 Task: Search one way flight ticket for 5 adults, 2 children, 1 infant in seat and 2 infants on lap in economy from Cedar Rapids: Eastern Iowa Airport to Laramie: Laramie Regional Airport on 5-3-2023. Choice of flights is Westjet. Number of bags: 6 checked bags. Price is upto 77000. Outbound departure time preference is 22:45.
Action: Mouse moved to (289, 248)
Screenshot: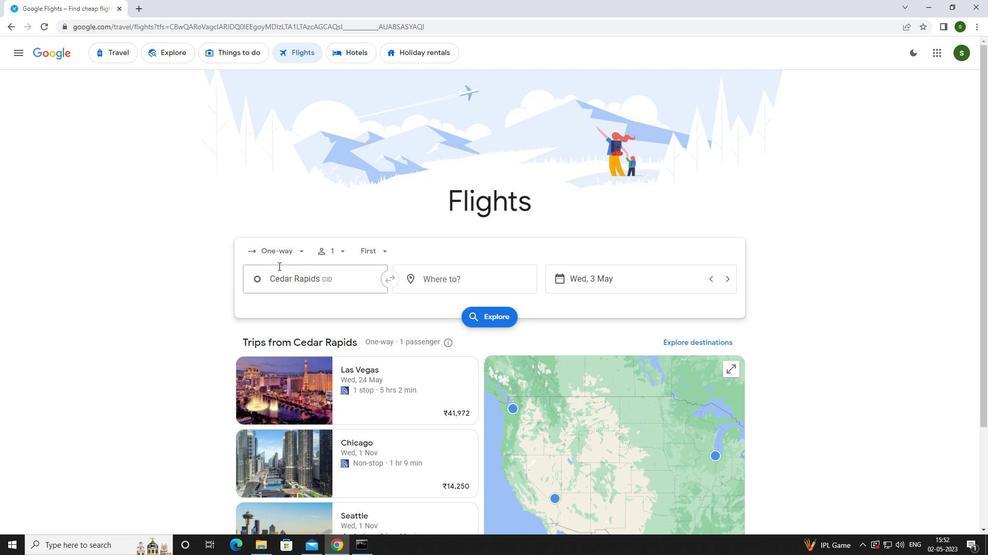 
Action: Mouse pressed left at (289, 248)
Screenshot: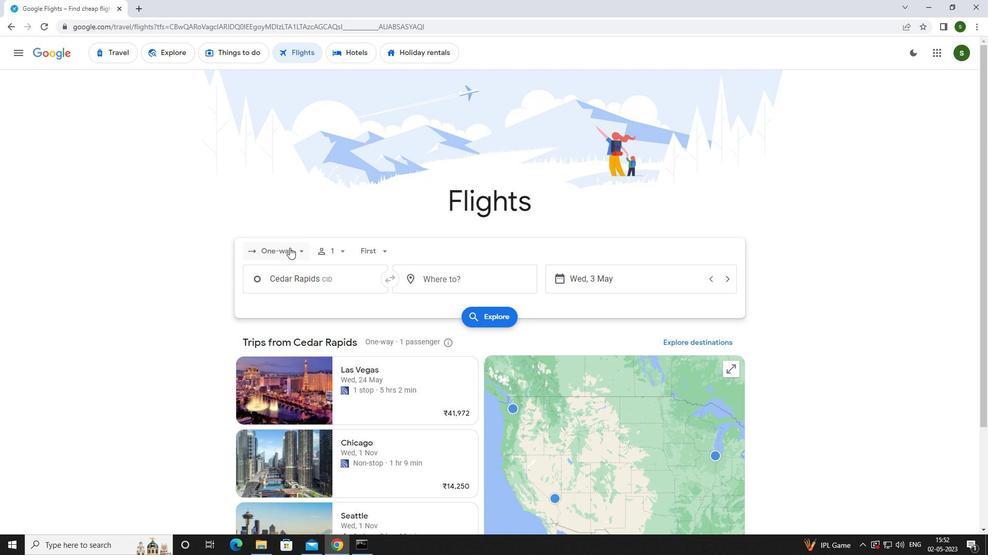 
Action: Mouse moved to (302, 302)
Screenshot: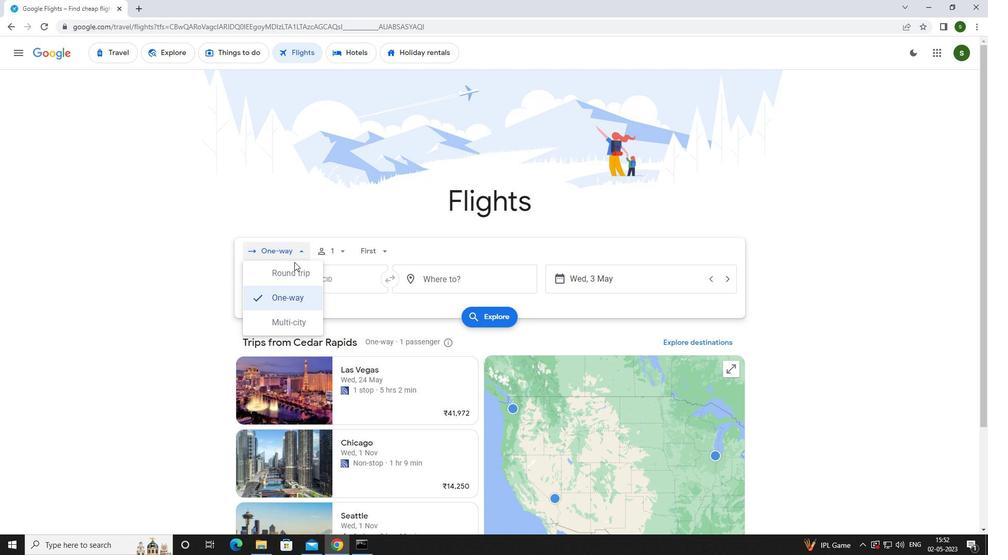 
Action: Mouse pressed left at (302, 302)
Screenshot: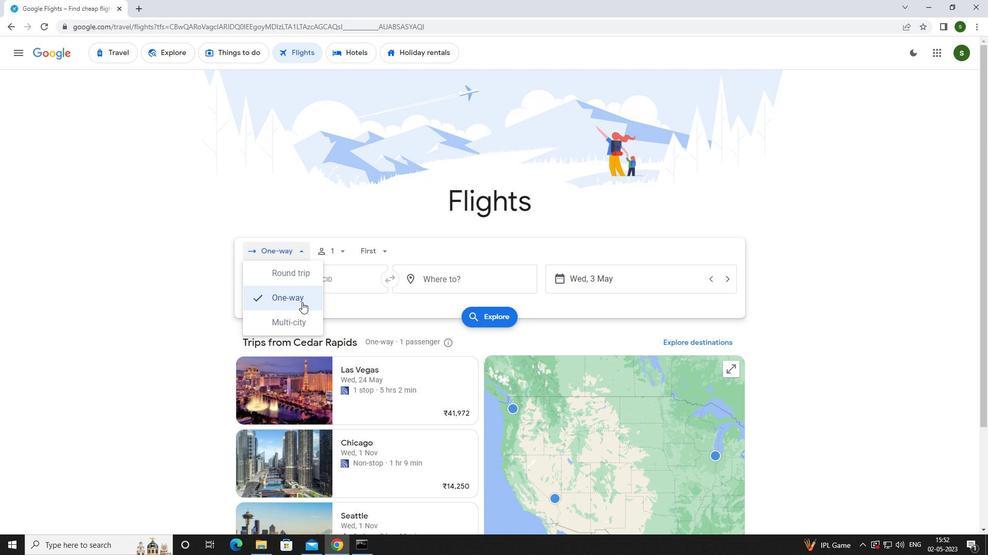 
Action: Mouse moved to (343, 251)
Screenshot: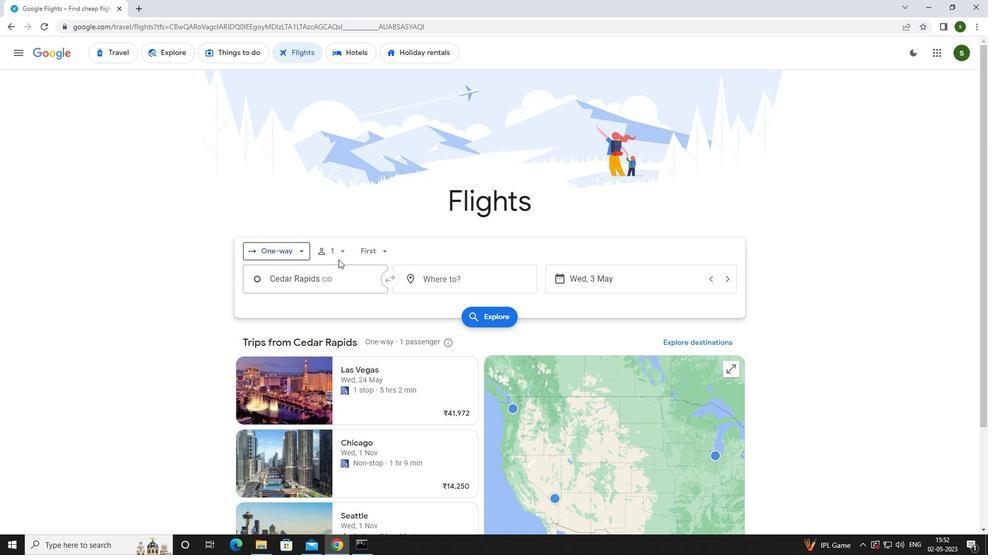
Action: Mouse pressed left at (343, 251)
Screenshot: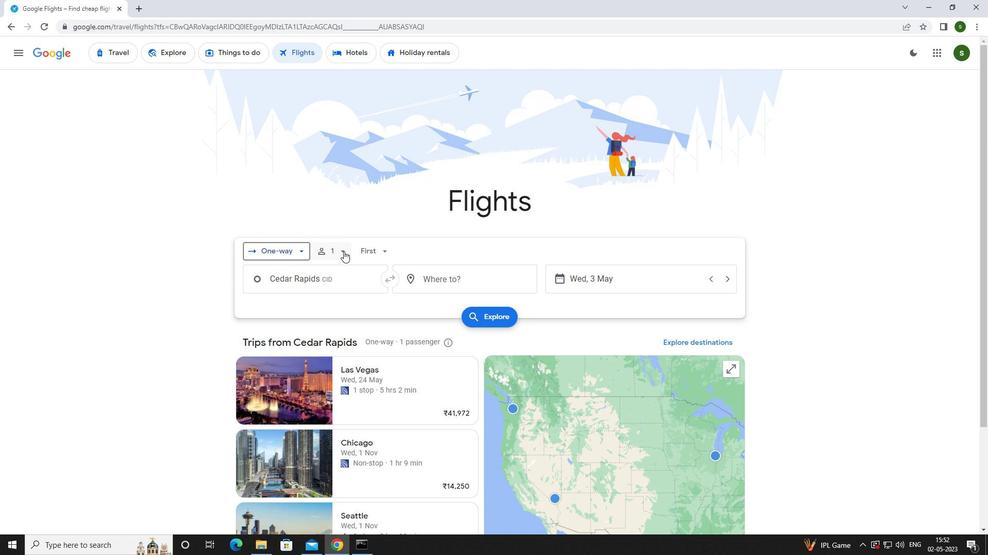 
Action: Mouse moved to (418, 273)
Screenshot: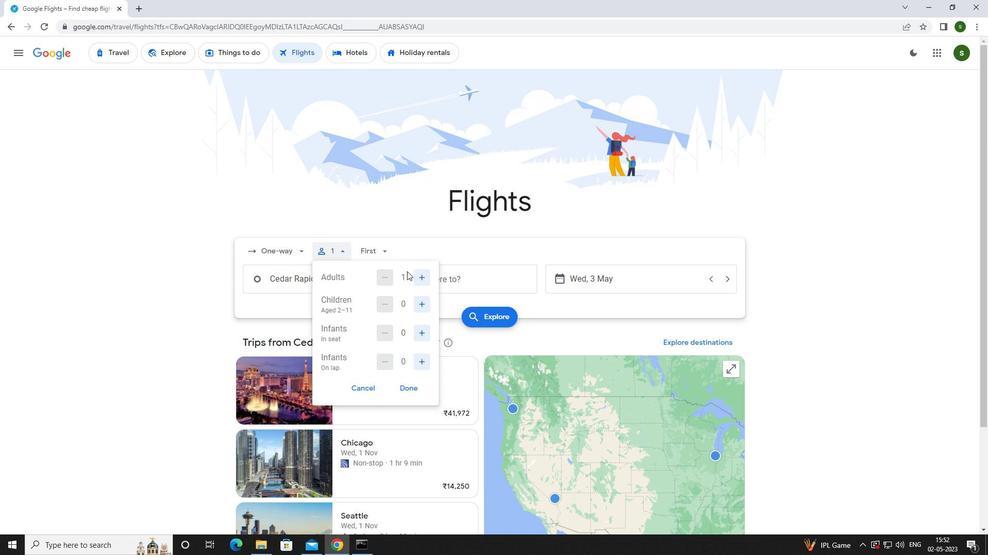 
Action: Mouse pressed left at (418, 273)
Screenshot: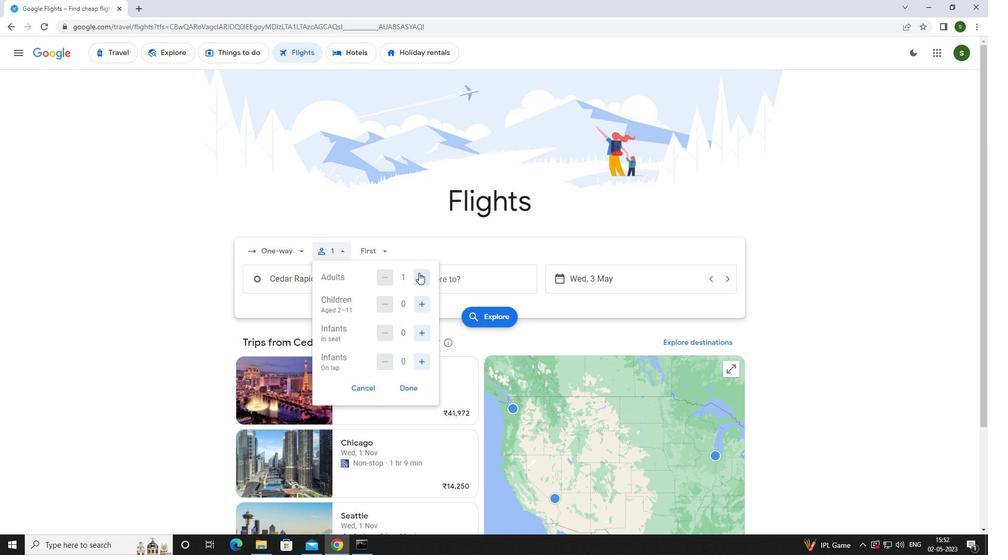 
Action: Mouse pressed left at (418, 273)
Screenshot: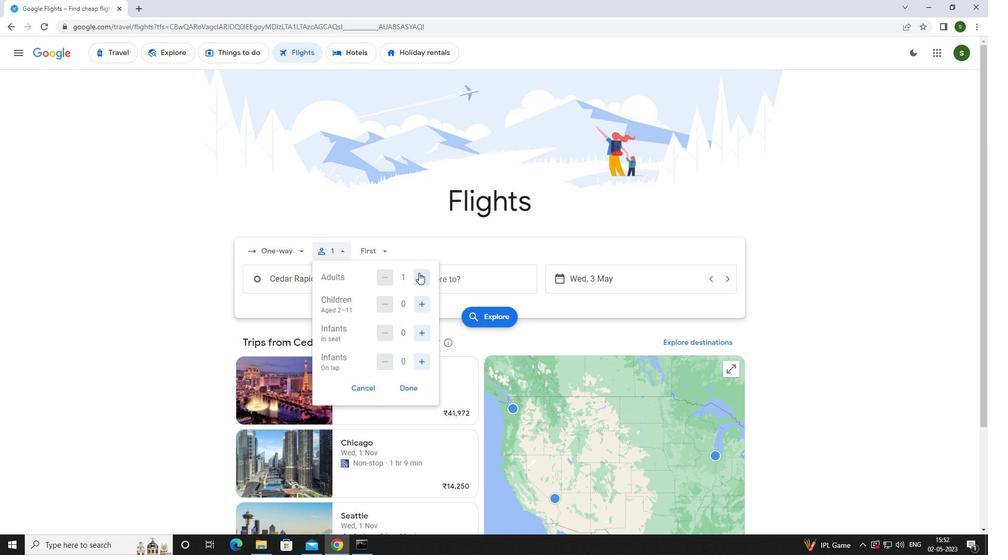 
Action: Mouse pressed left at (418, 273)
Screenshot: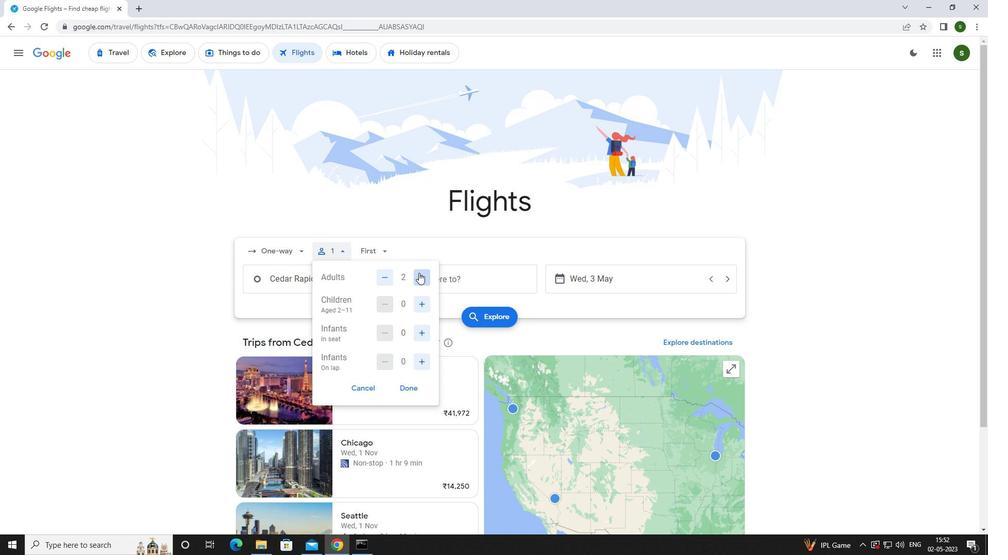
Action: Mouse pressed left at (418, 273)
Screenshot: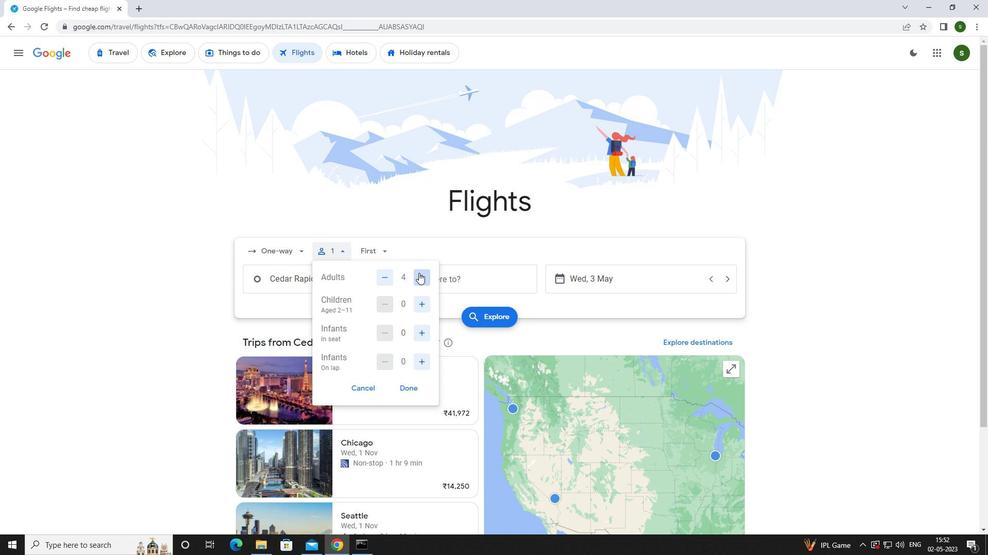 
Action: Mouse moved to (426, 303)
Screenshot: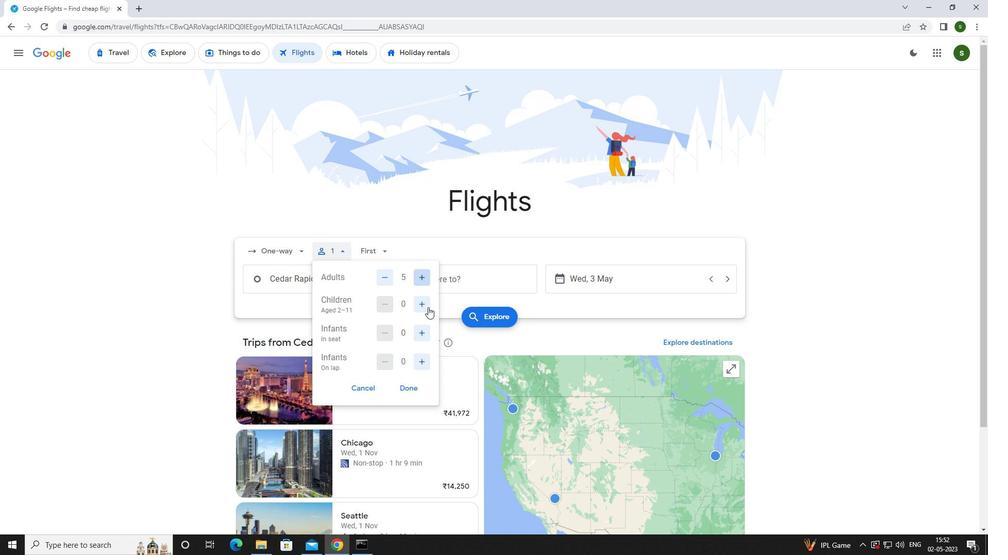 
Action: Mouse pressed left at (426, 303)
Screenshot: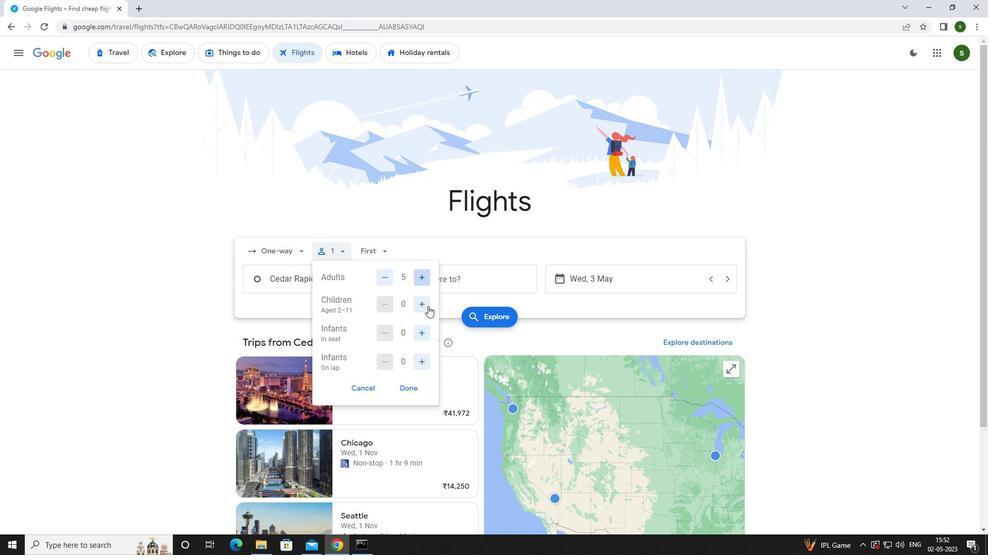 
Action: Mouse pressed left at (426, 303)
Screenshot: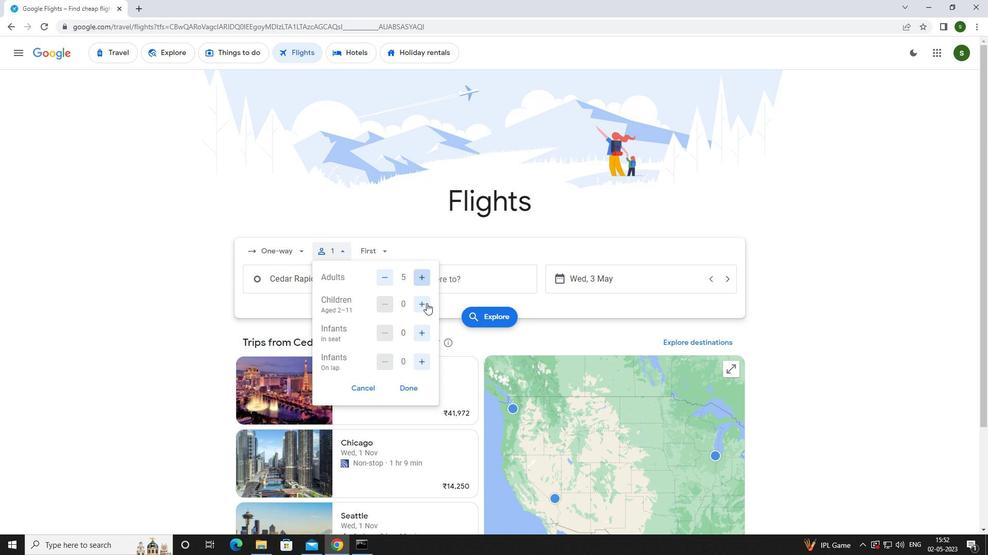 
Action: Mouse moved to (418, 332)
Screenshot: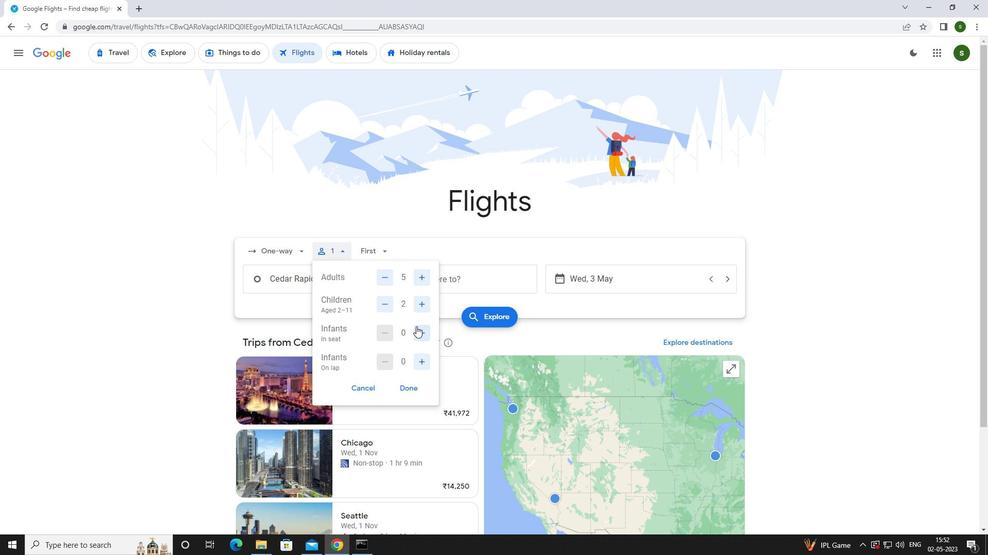 
Action: Mouse pressed left at (418, 332)
Screenshot: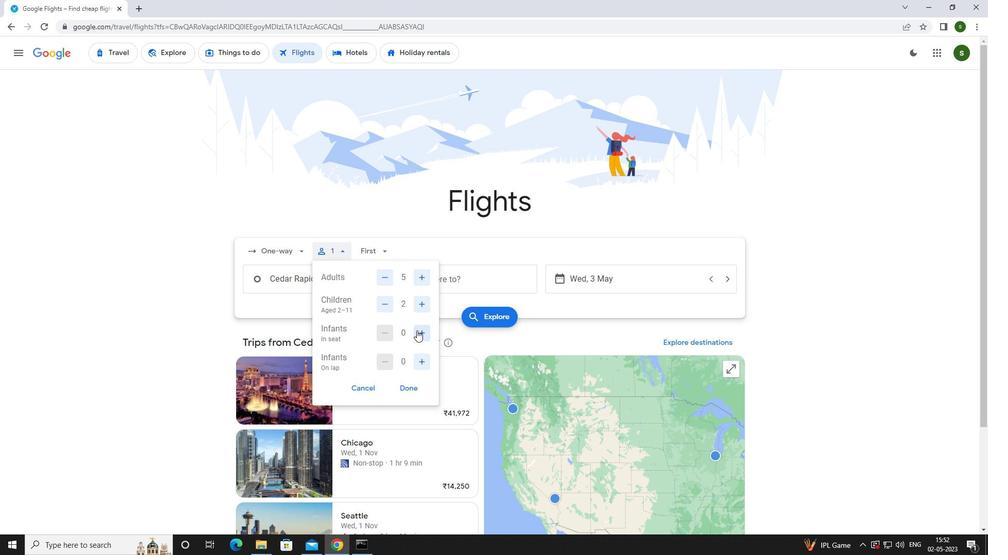 
Action: Mouse moved to (420, 358)
Screenshot: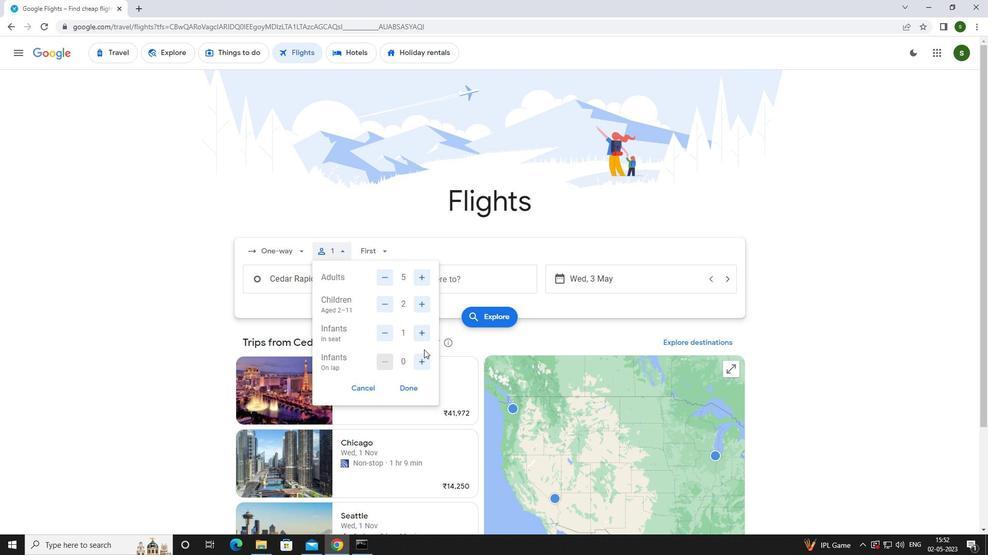 
Action: Mouse pressed left at (420, 358)
Screenshot: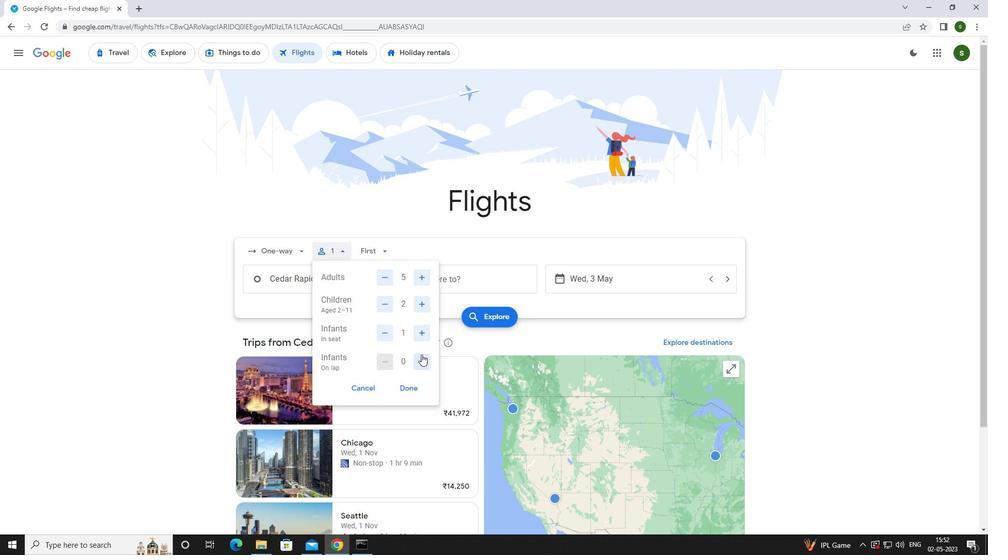 
Action: Mouse pressed left at (420, 358)
Screenshot: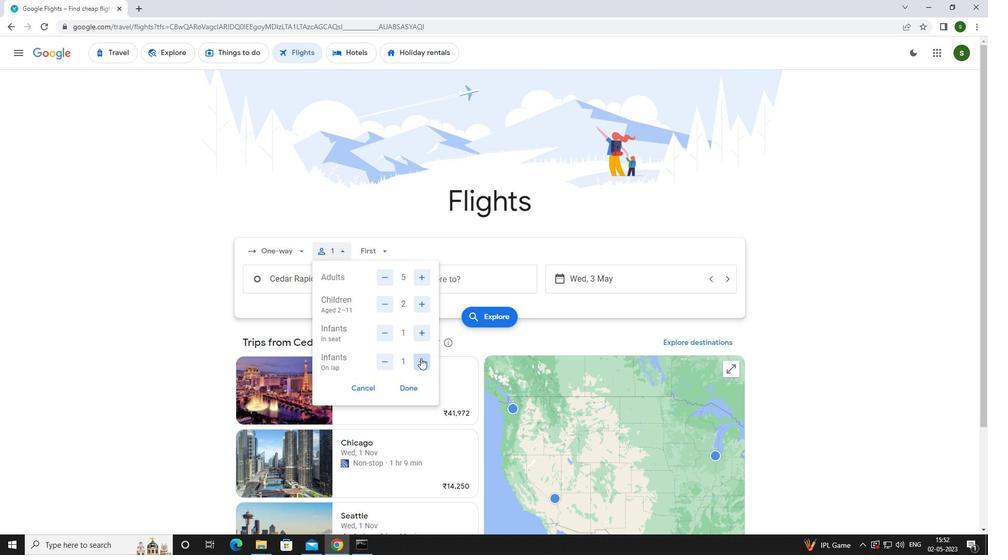 
Action: Mouse moved to (380, 362)
Screenshot: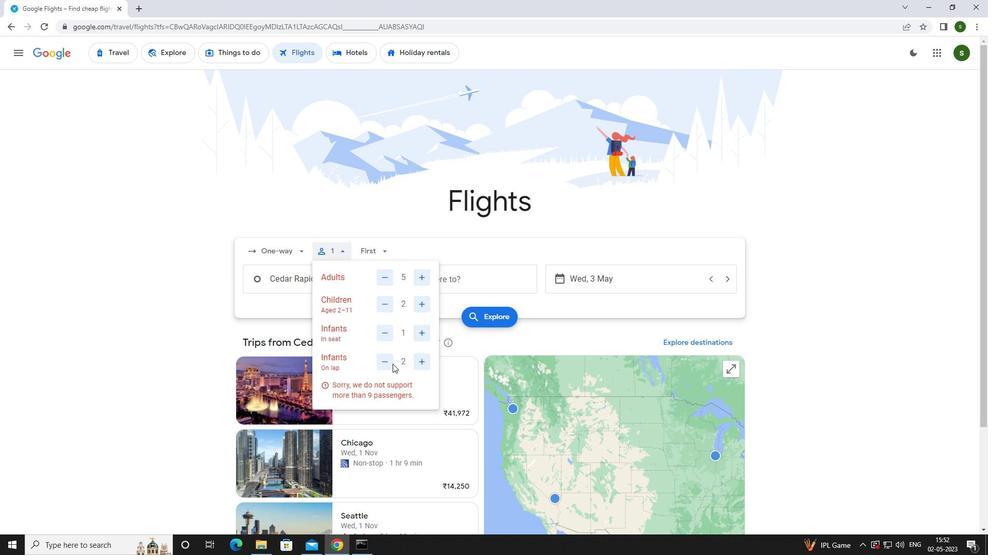 
Action: Mouse pressed left at (380, 362)
Screenshot: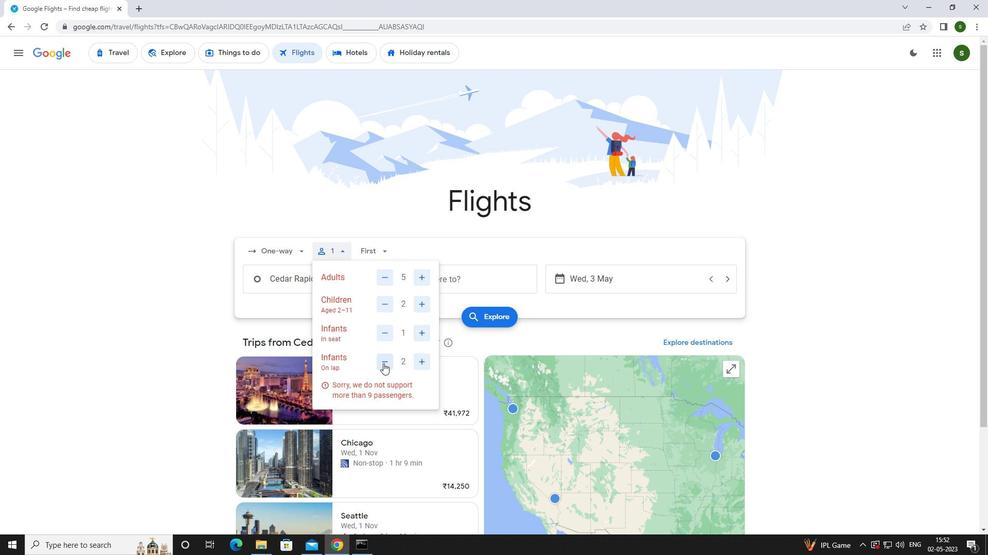 
Action: Mouse moved to (377, 246)
Screenshot: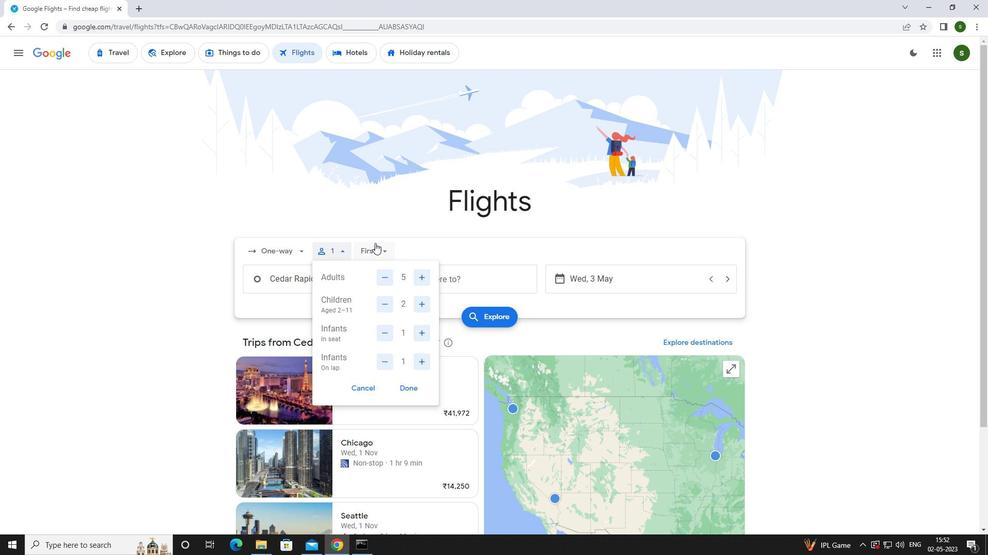 
Action: Mouse pressed left at (377, 246)
Screenshot: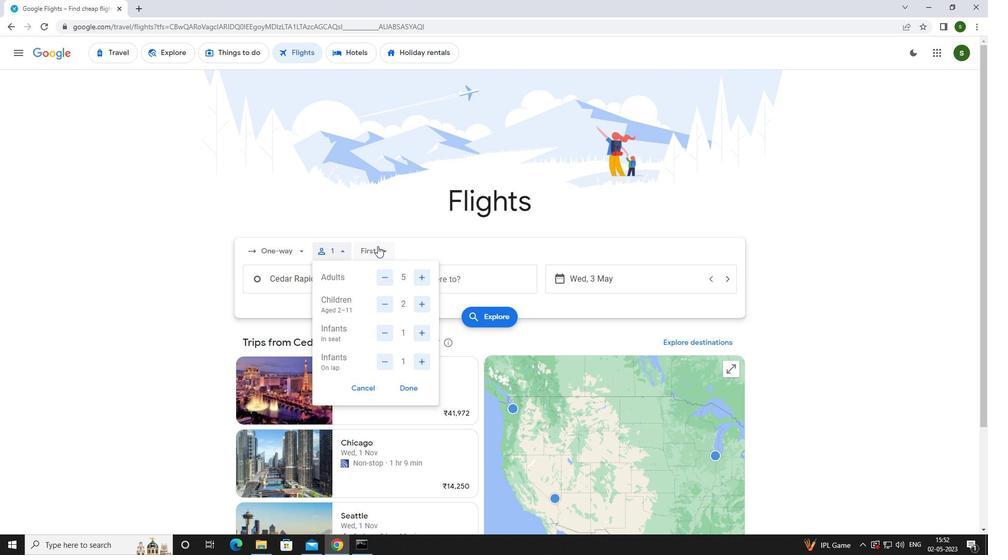 
Action: Mouse moved to (388, 271)
Screenshot: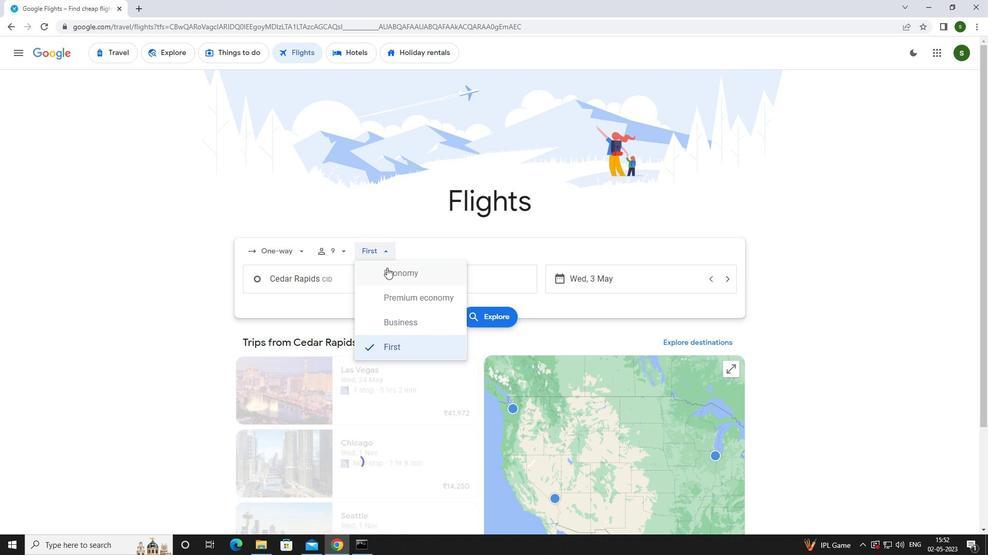 
Action: Mouse pressed left at (388, 271)
Screenshot: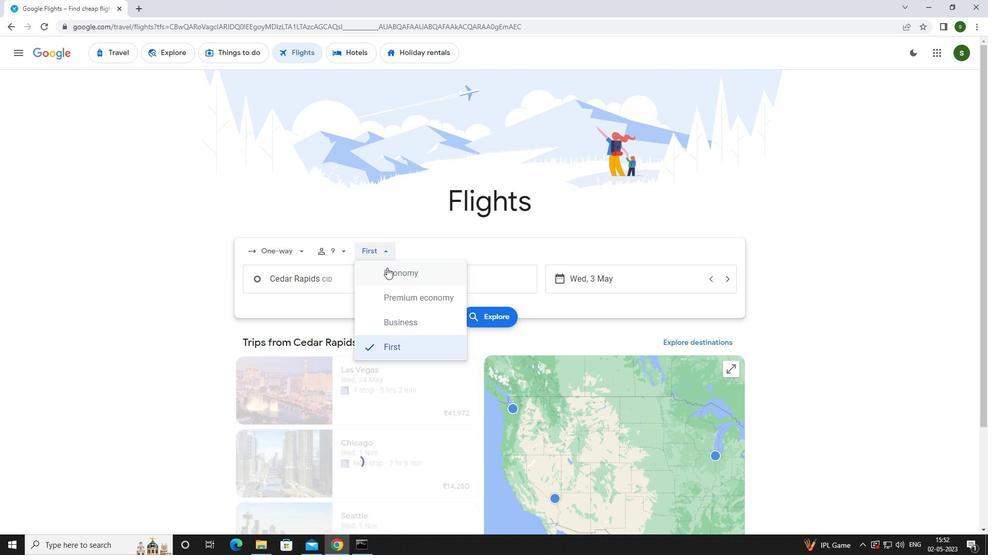 
Action: Mouse moved to (344, 281)
Screenshot: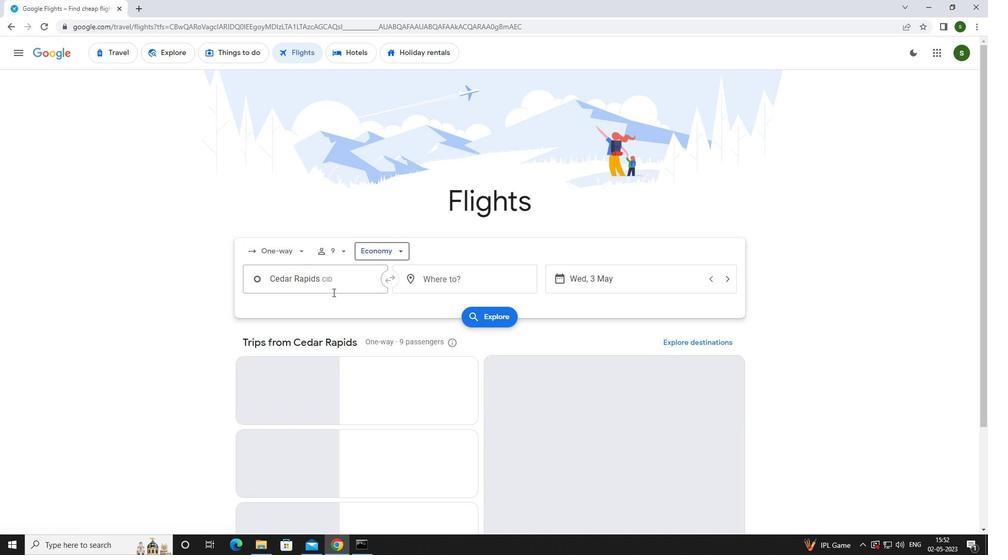 
Action: Mouse pressed left at (344, 281)
Screenshot: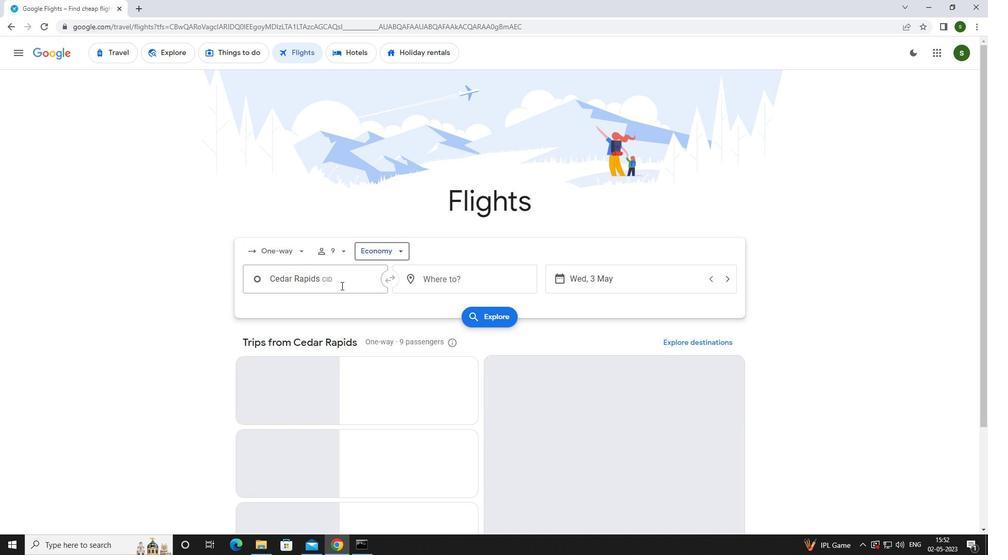 
Action: Mouse moved to (342, 279)
Screenshot: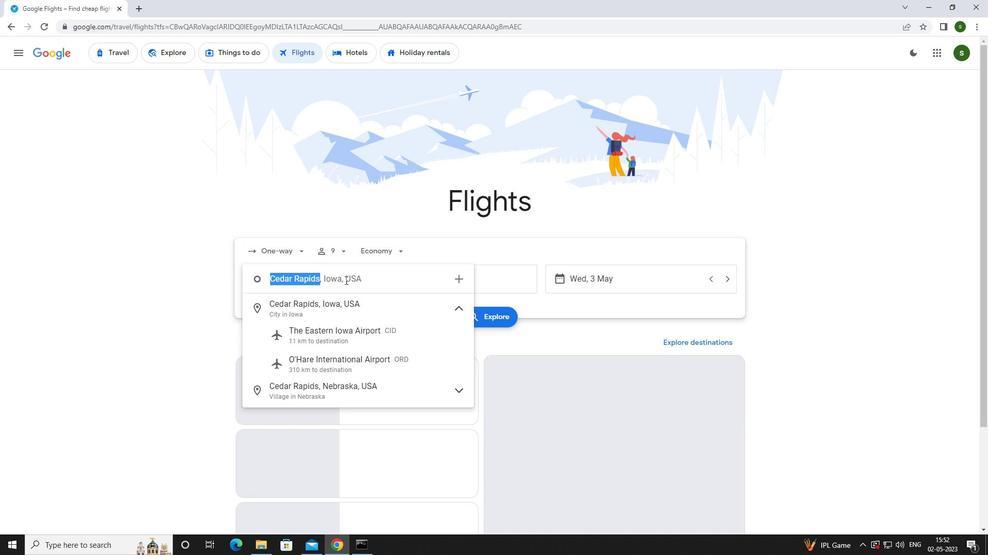 
Action: Key pressed <Key.caps_lock>c<Key.caps_lock>edar
Screenshot: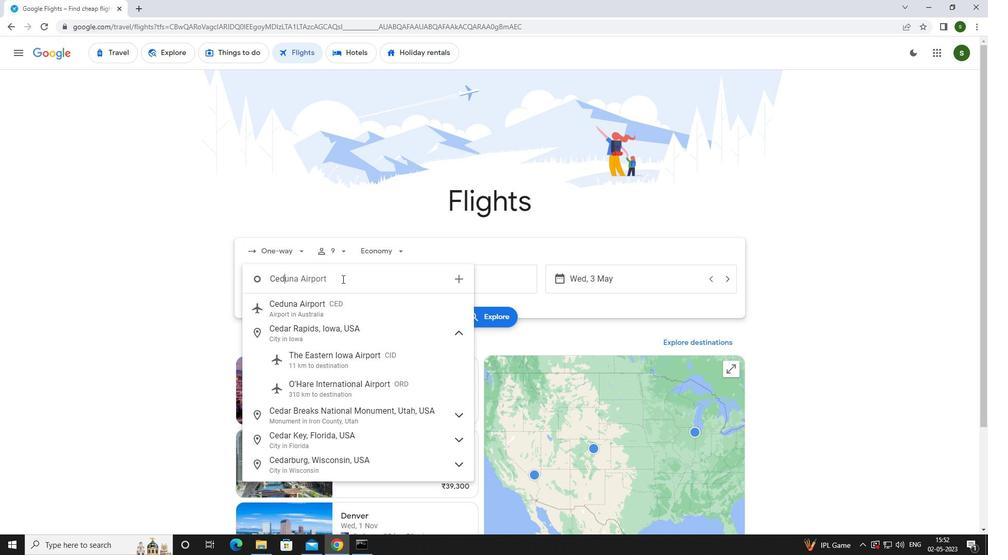 
Action: Mouse moved to (357, 327)
Screenshot: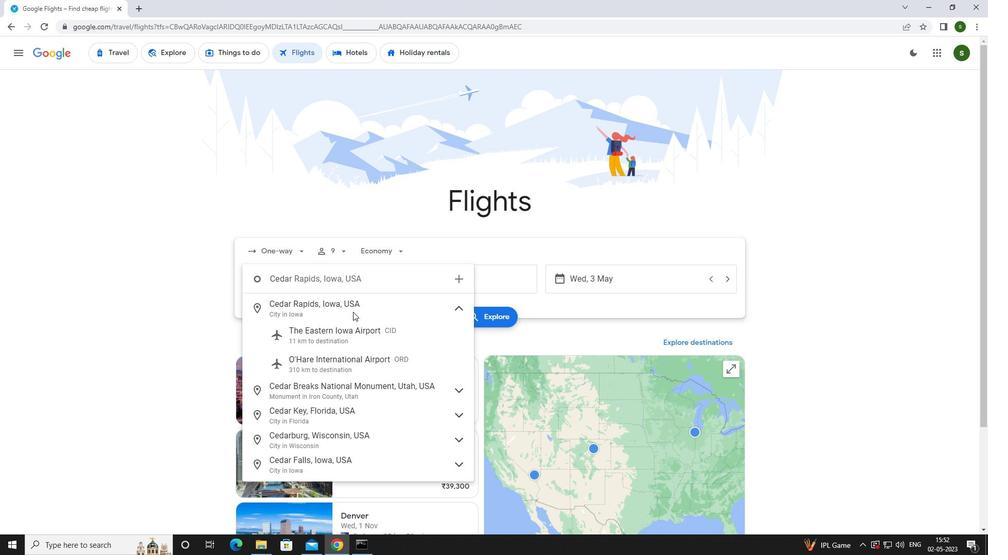 
Action: Mouse pressed left at (357, 327)
Screenshot: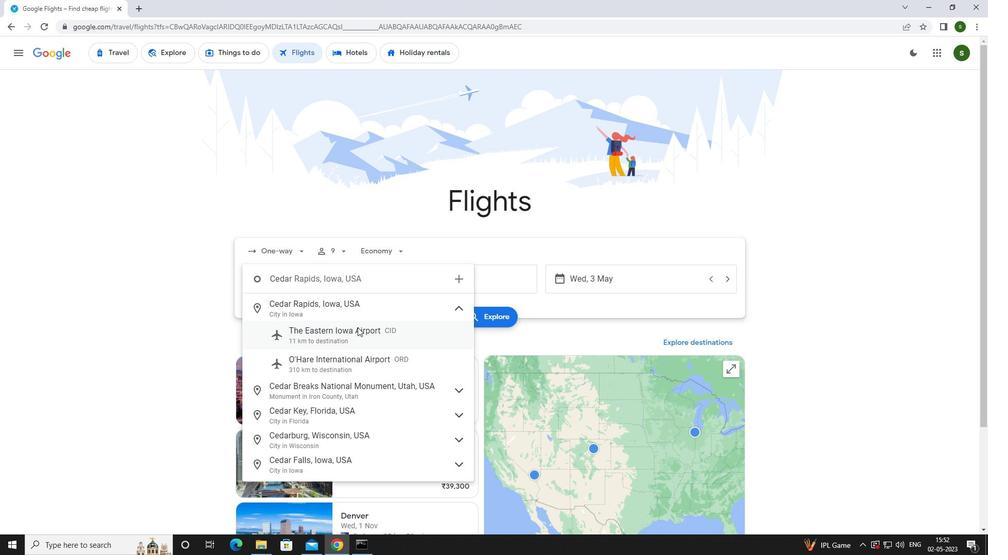 
Action: Mouse moved to (449, 277)
Screenshot: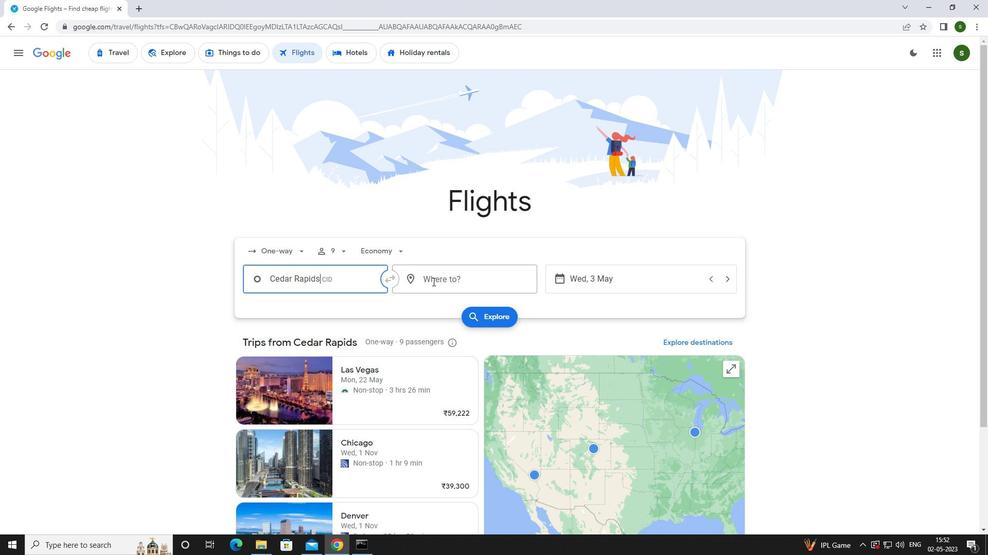 
Action: Mouse pressed left at (449, 277)
Screenshot: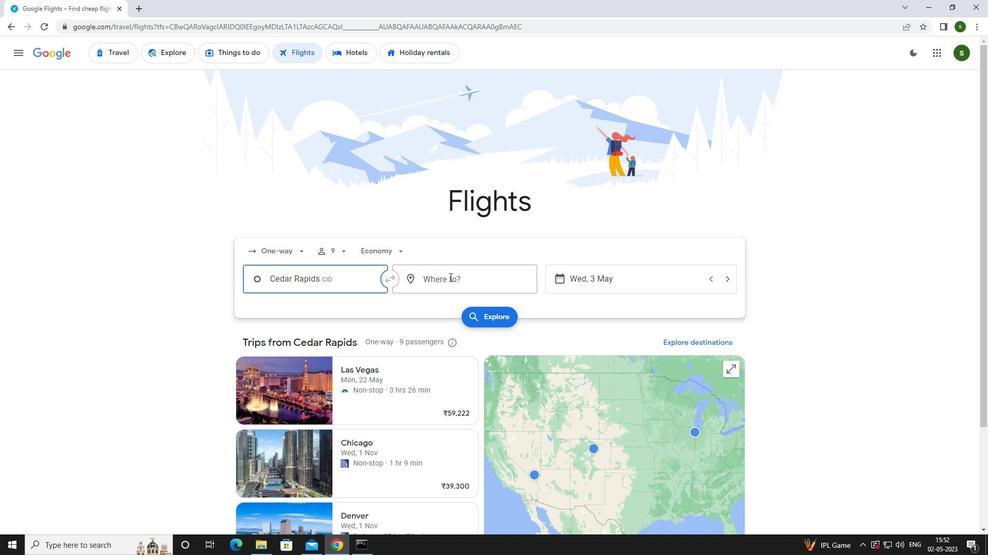 
Action: Mouse moved to (384, 295)
Screenshot: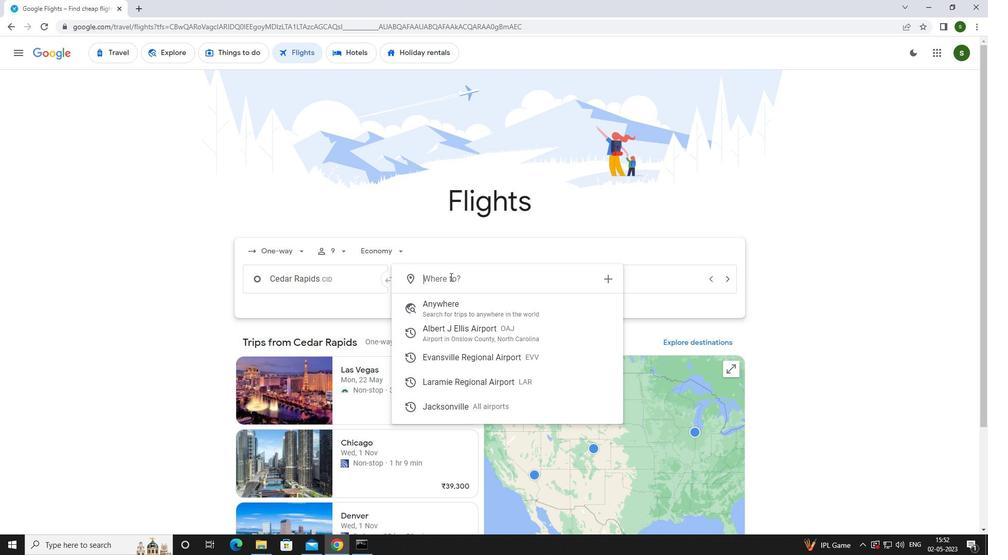 
Action: Key pressed <Key.caps_lock>k<Key.backspace>l<Key.caps_lock>aram
Screenshot: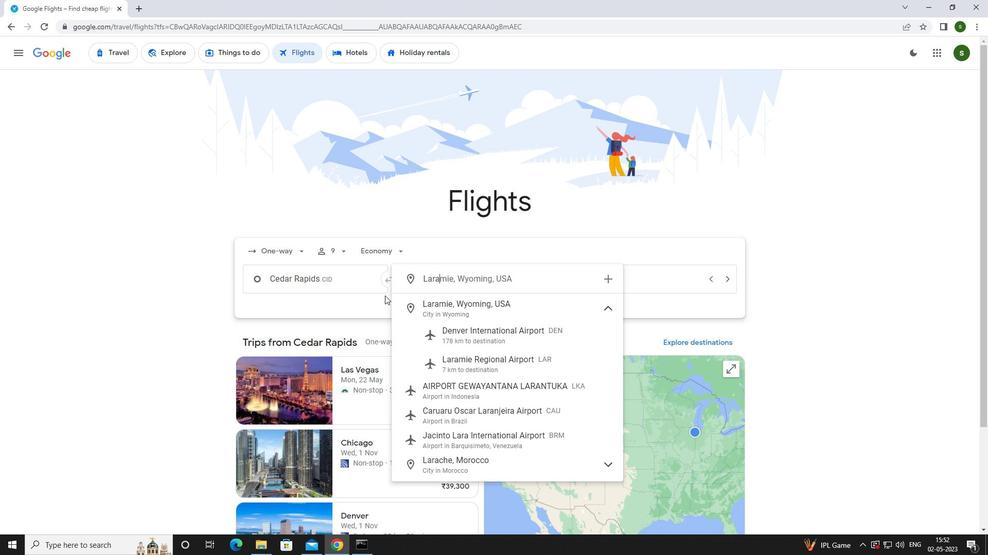 
Action: Mouse moved to (445, 354)
Screenshot: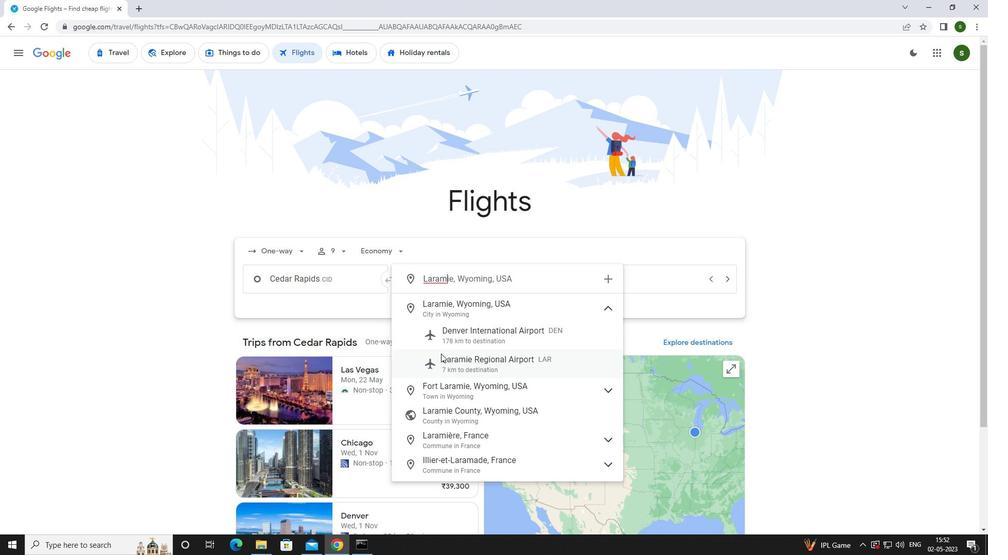 
Action: Mouse pressed left at (445, 354)
Screenshot: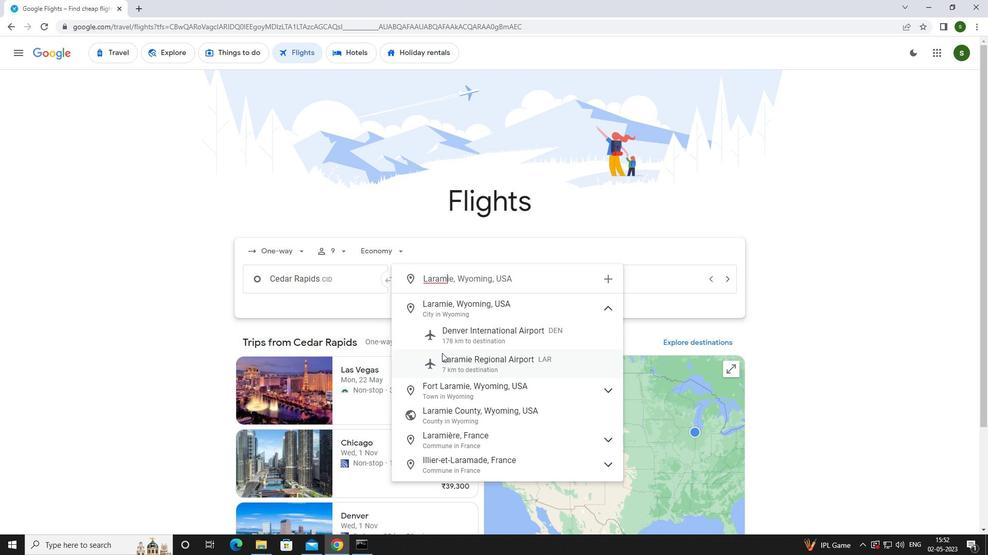 
Action: Mouse moved to (630, 278)
Screenshot: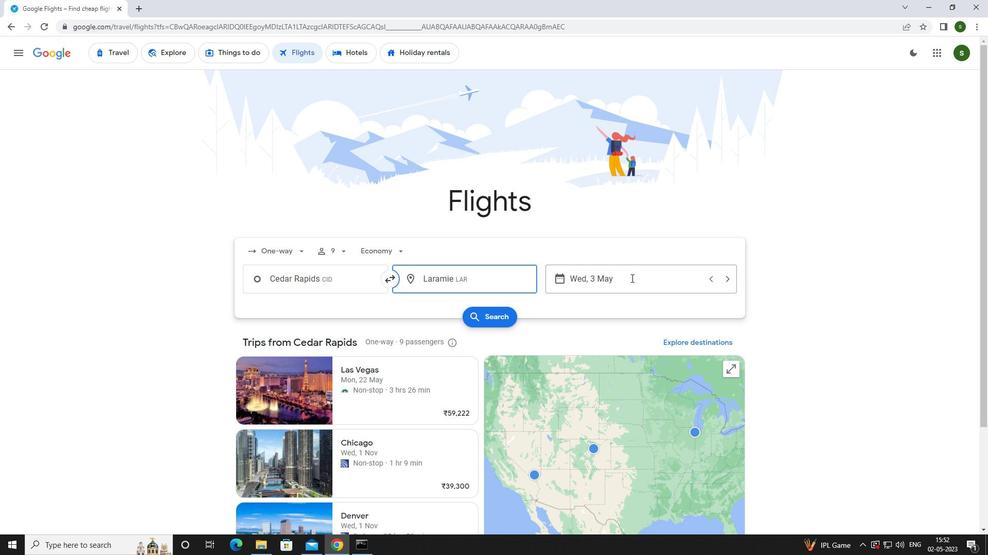 
Action: Mouse pressed left at (630, 278)
Screenshot: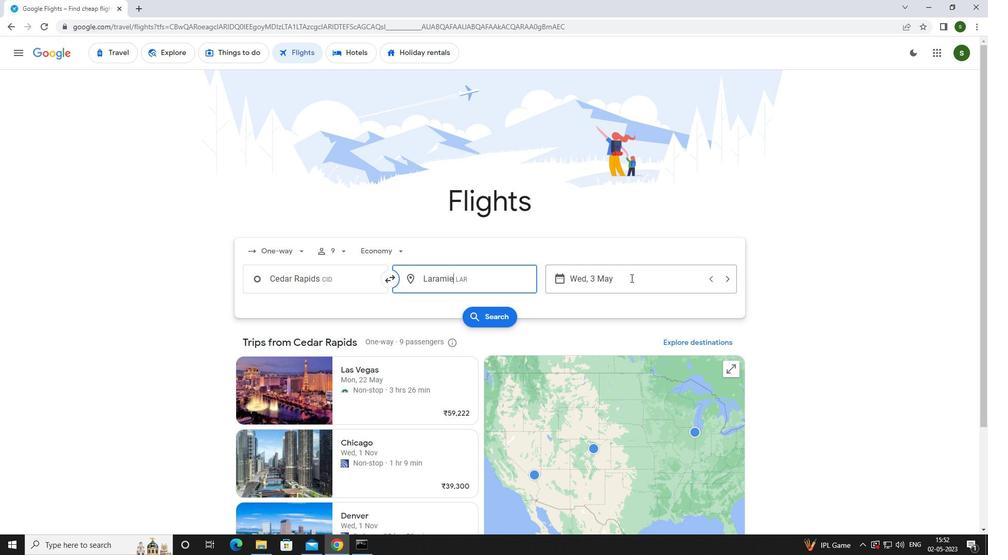 
Action: Mouse moved to (449, 348)
Screenshot: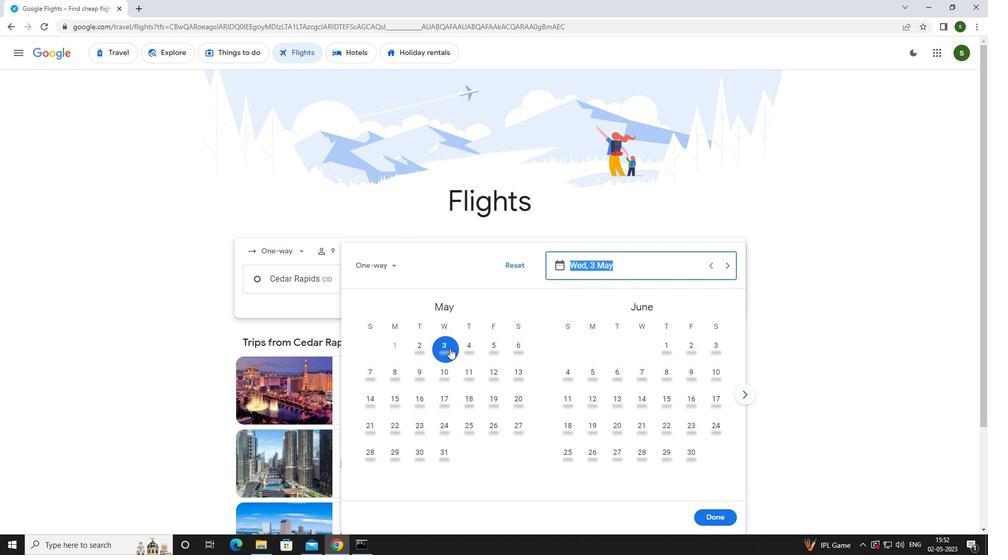 
Action: Mouse pressed left at (449, 348)
Screenshot: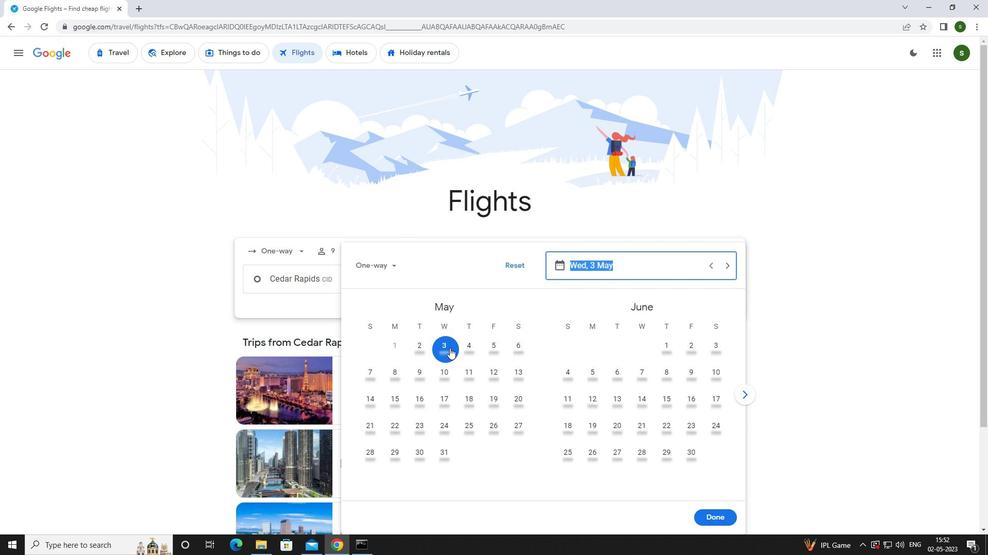 
Action: Mouse moved to (723, 517)
Screenshot: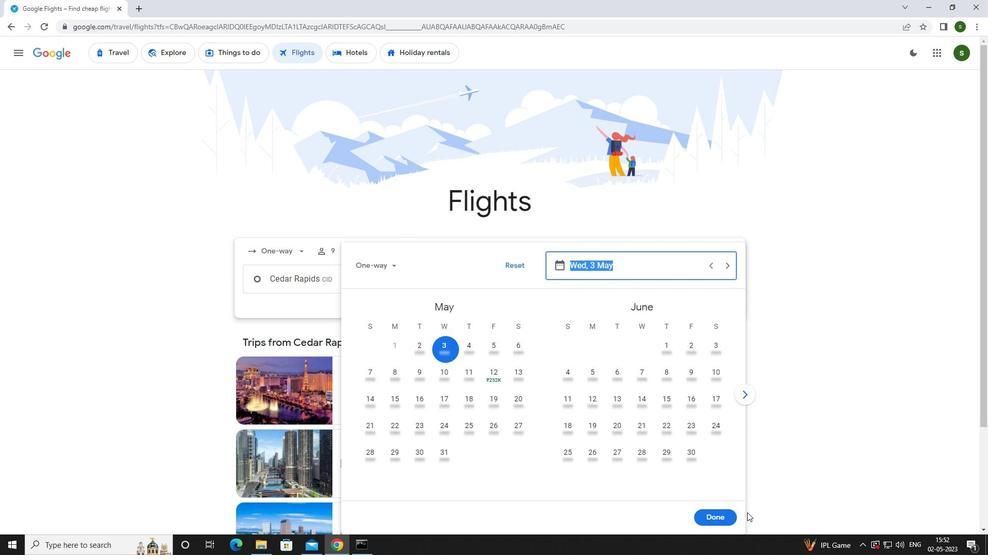 
Action: Mouse pressed left at (723, 517)
Screenshot: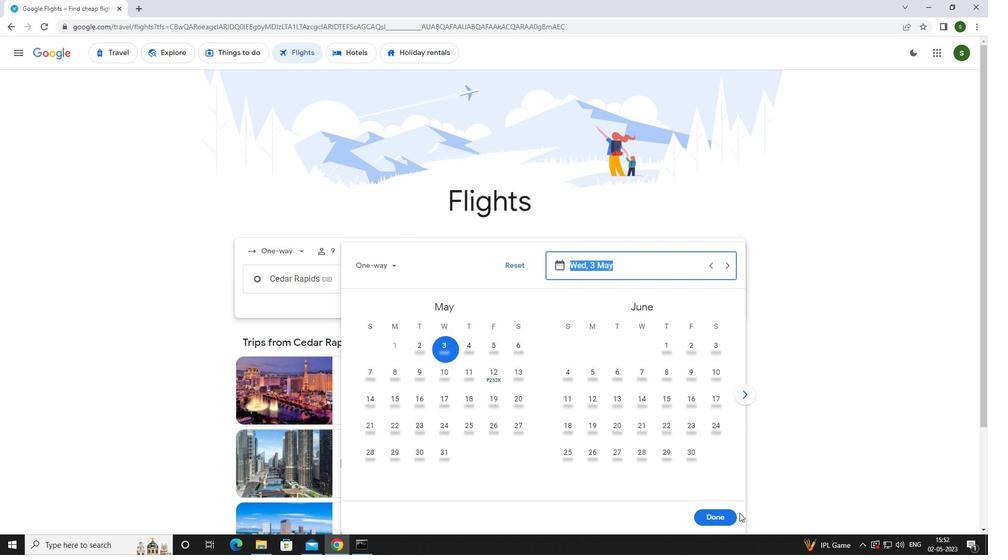 
Action: Mouse moved to (494, 313)
Screenshot: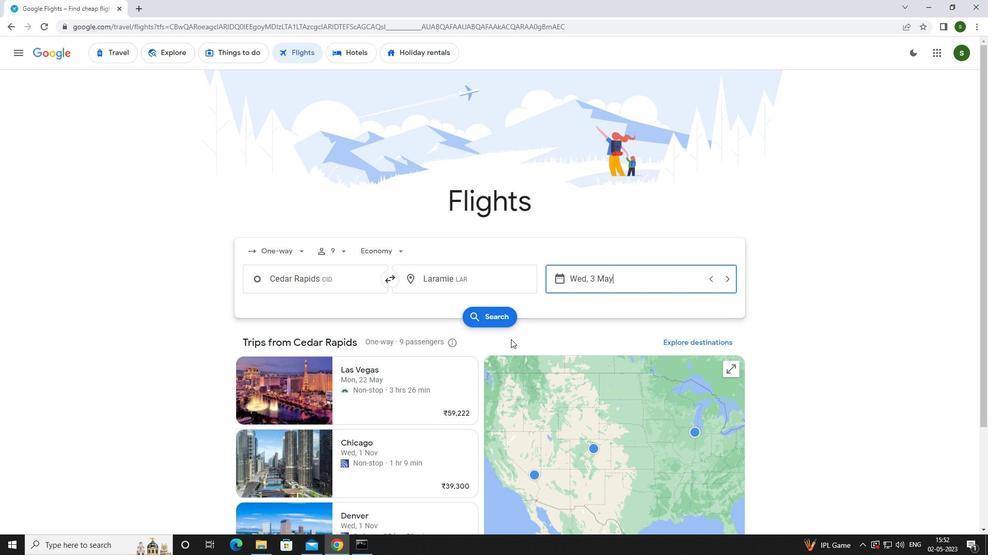 
Action: Mouse pressed left at (494, 313)
Screenshot: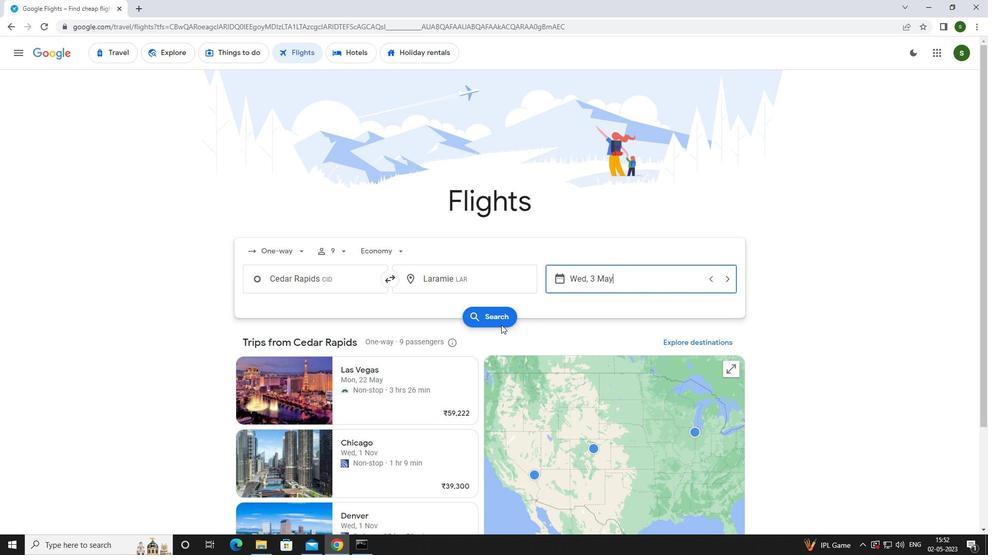 
Action: Mouse moved to (267, 150)
Screenshot: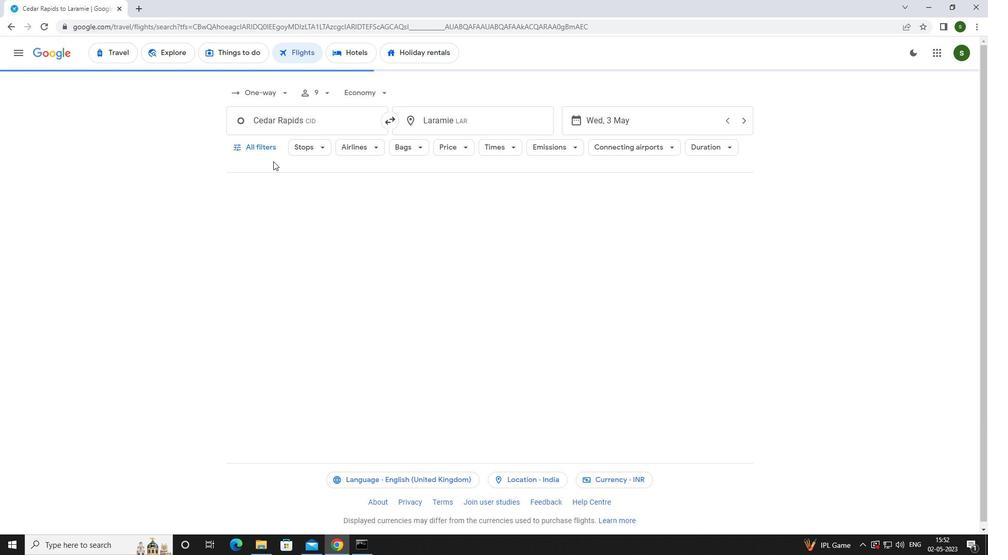 
Action: Mouse pressed left at (267, 150)
Screenshot: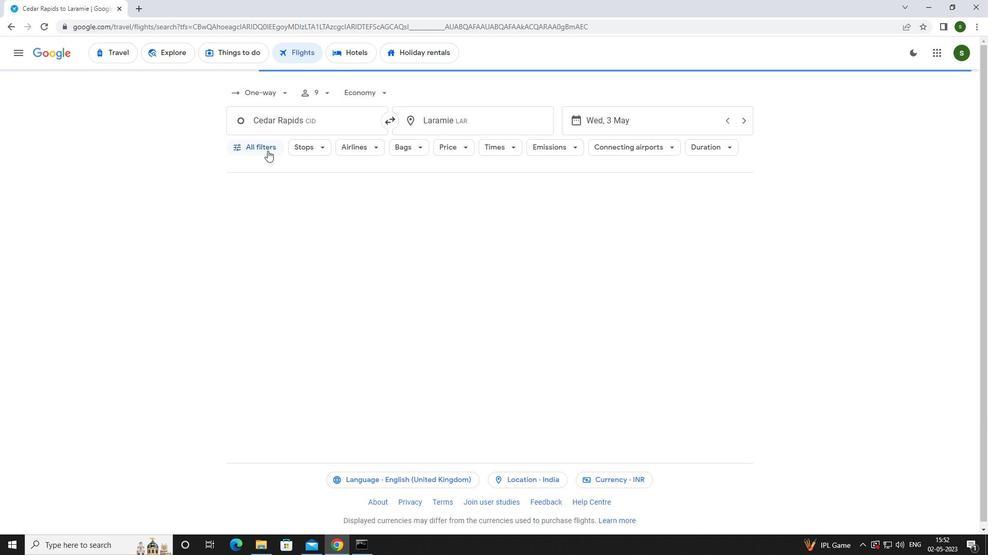 
Action: Mouse moved to (388, 364)
Screenshot: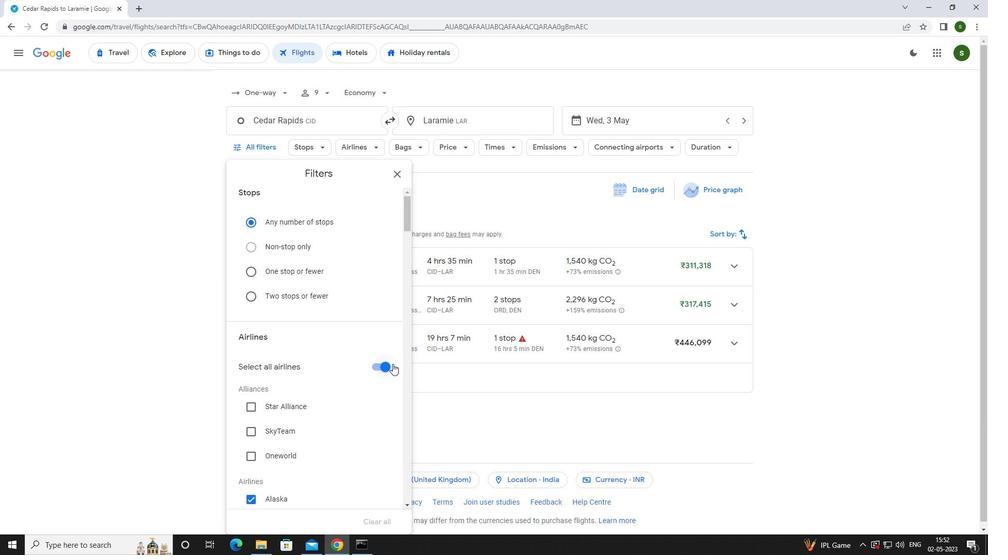 
Action: Mouse pressed left at (388, 364)
Screenshot: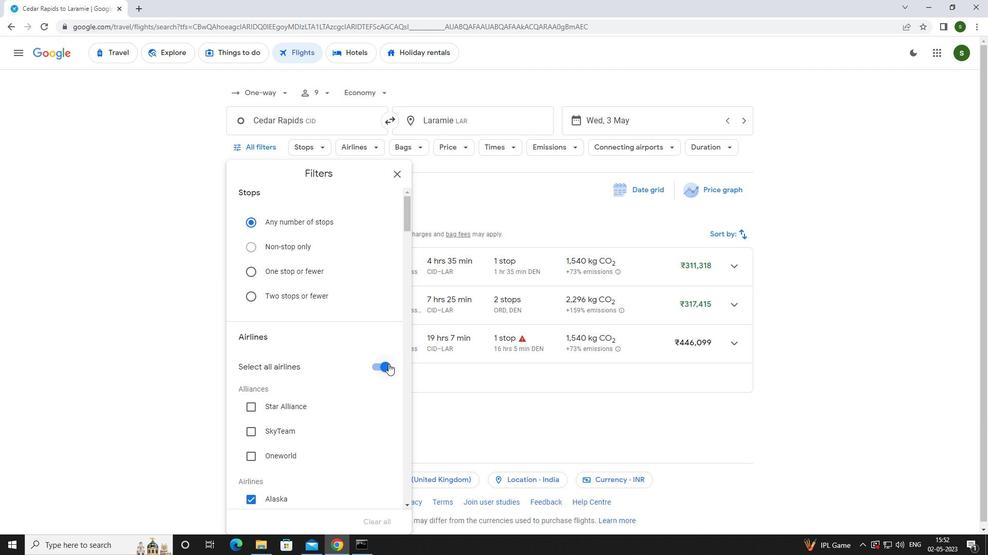 
Action: Mouse moved to (331, 336)
Screenshot: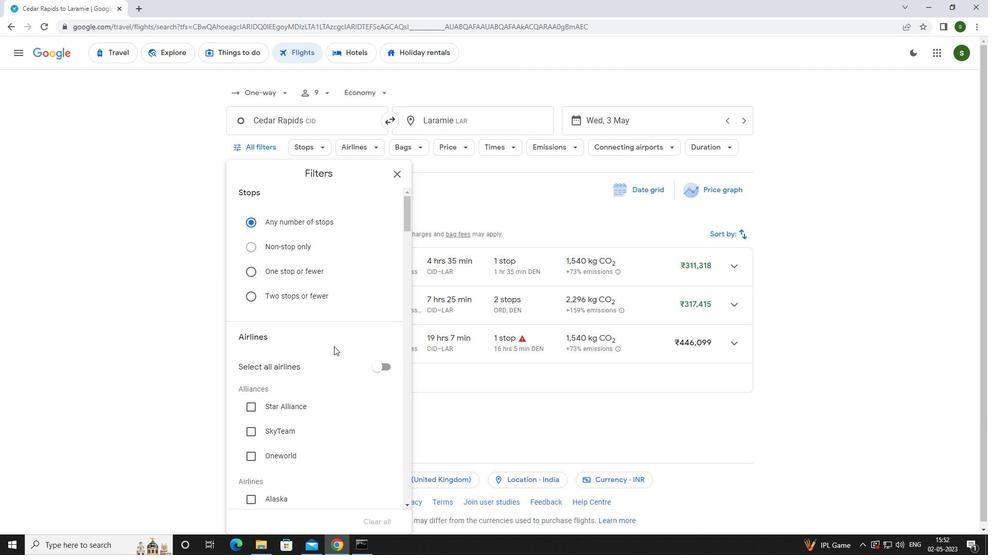 
Action: Mouse scrolled (331, 335) with delta (0, 0)
Screenshot: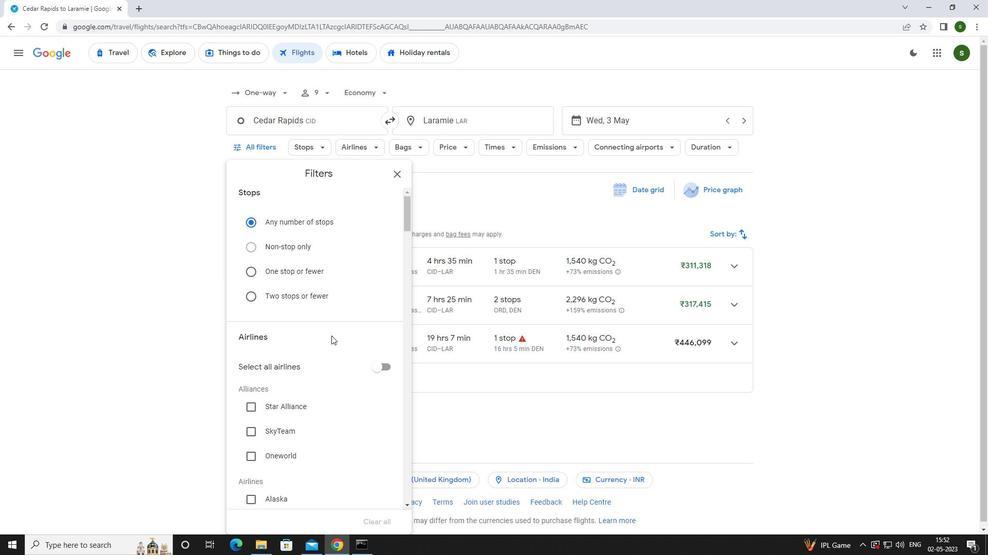 
Action: Mouse scrolled (331, 335) with delta (0, 0)
Screenshot: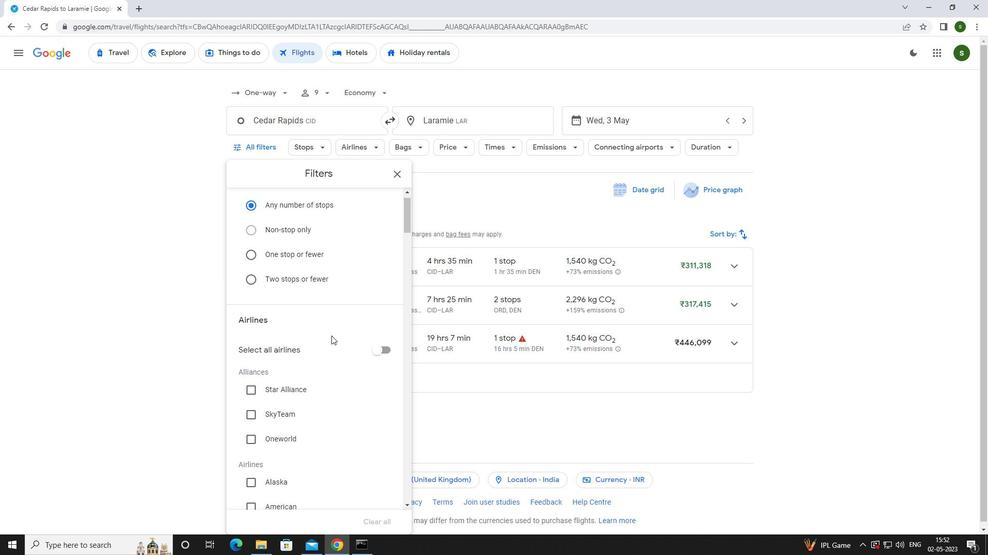 
Action: Mouse scrolled (331, 335) with delta (0, 0)
Screenshot: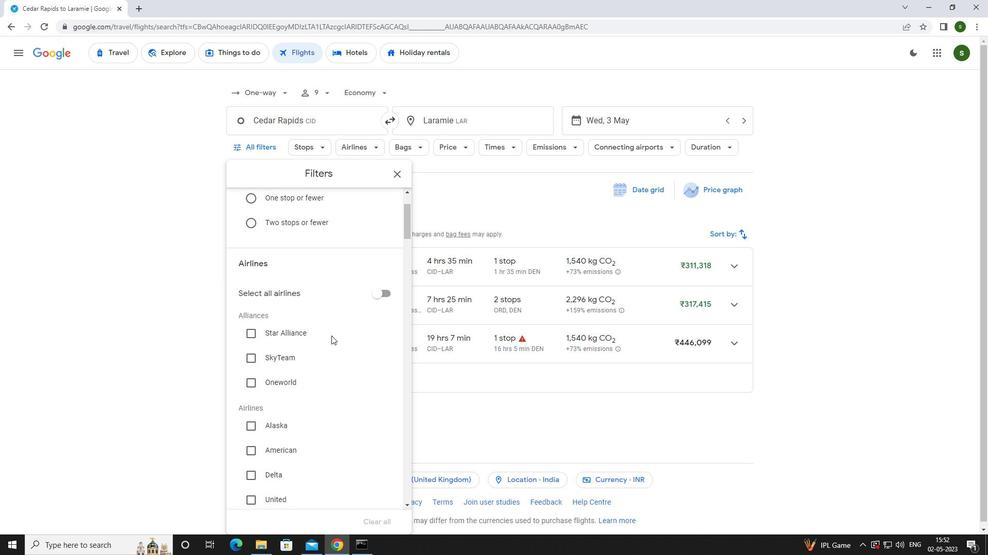 
Action: Mouse scrolled (331, 335) with delta (0, 0)
Screenshot: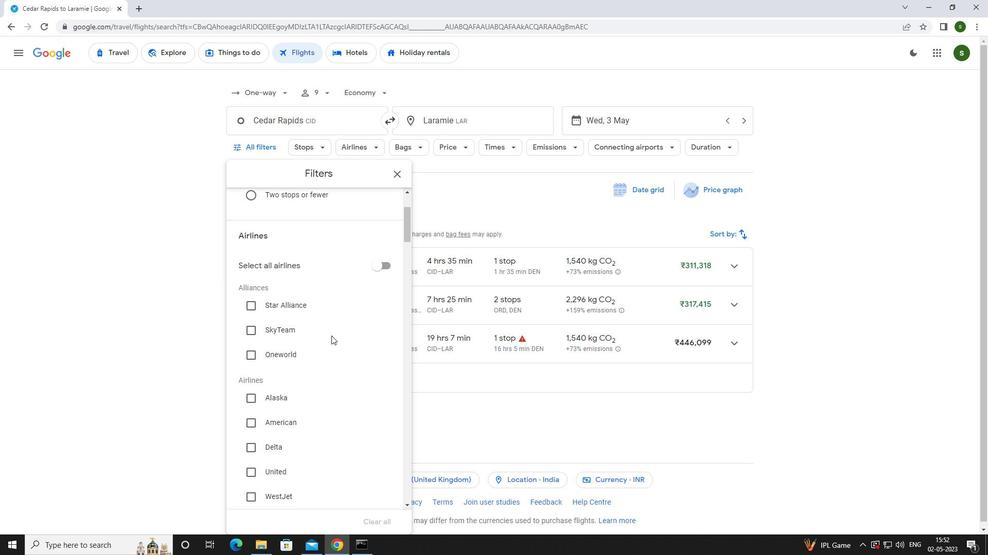
Action: Mouse moved to (273, 395)
Screenshot: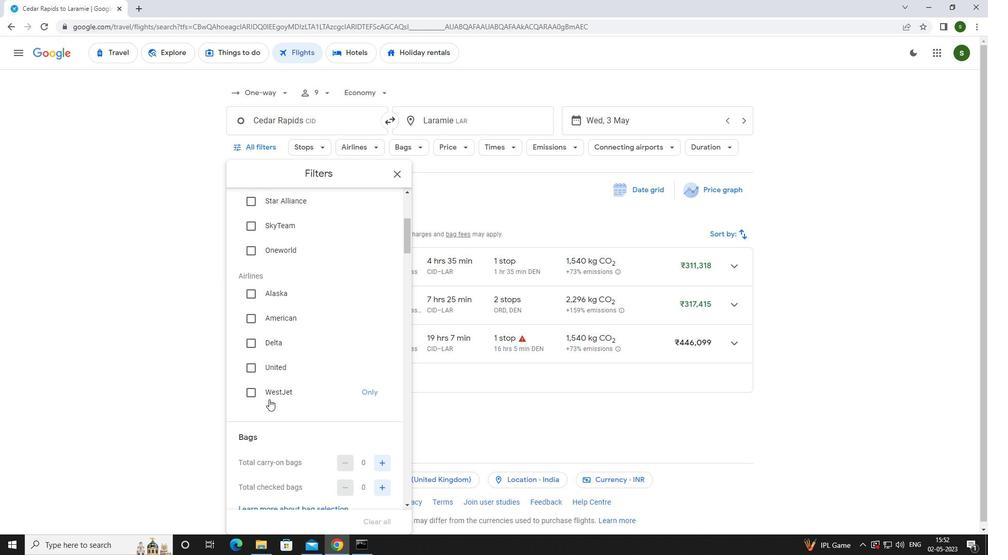 
Action: Mouse pressed left at (273, 395)
Screenshot: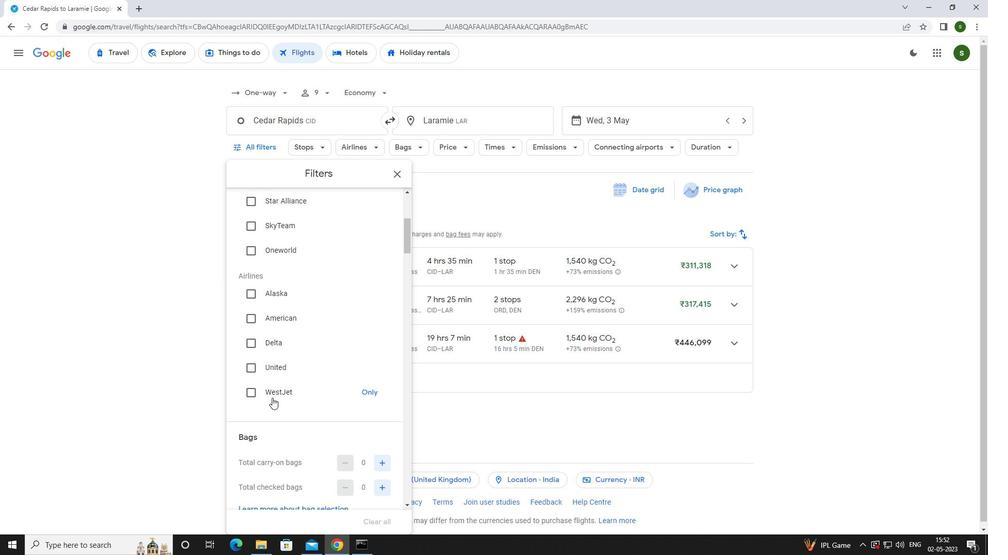 
Action: Mouse moved to (274, 395)
Screenshot: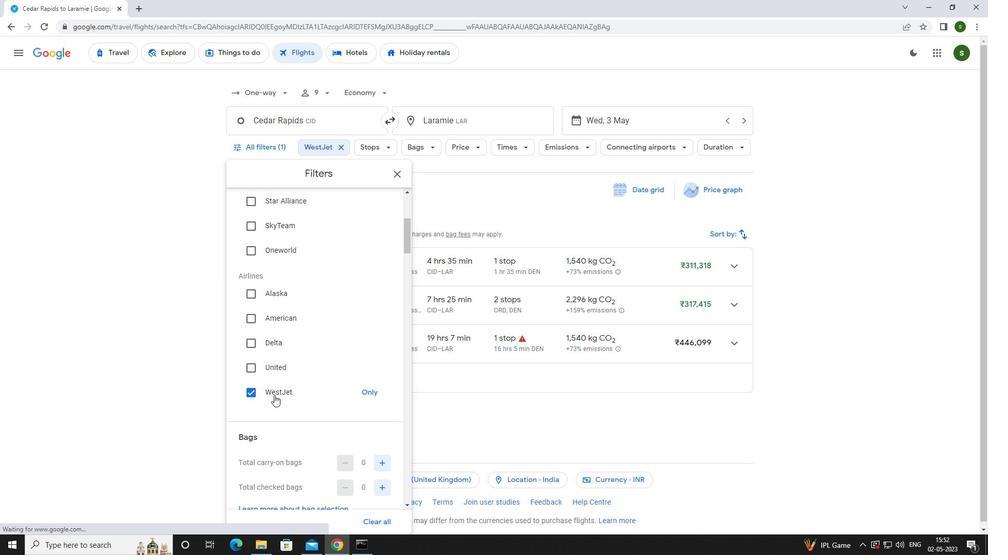 
Action: Mouse scrolled (274, 394) with delta (0, 0)
Screenshot: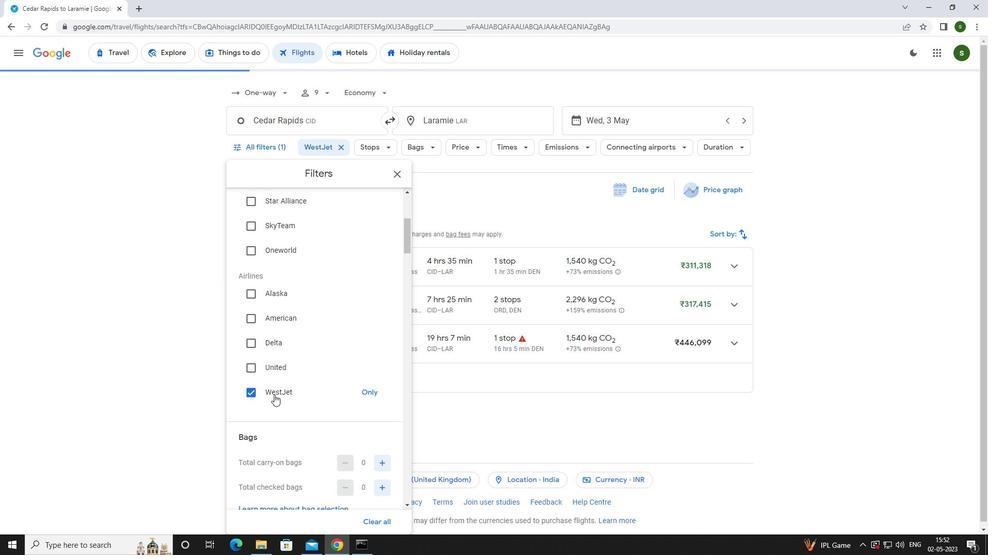 
Action: Mouse scrolled (274, 394) with delta (0, 0)
Screenshot: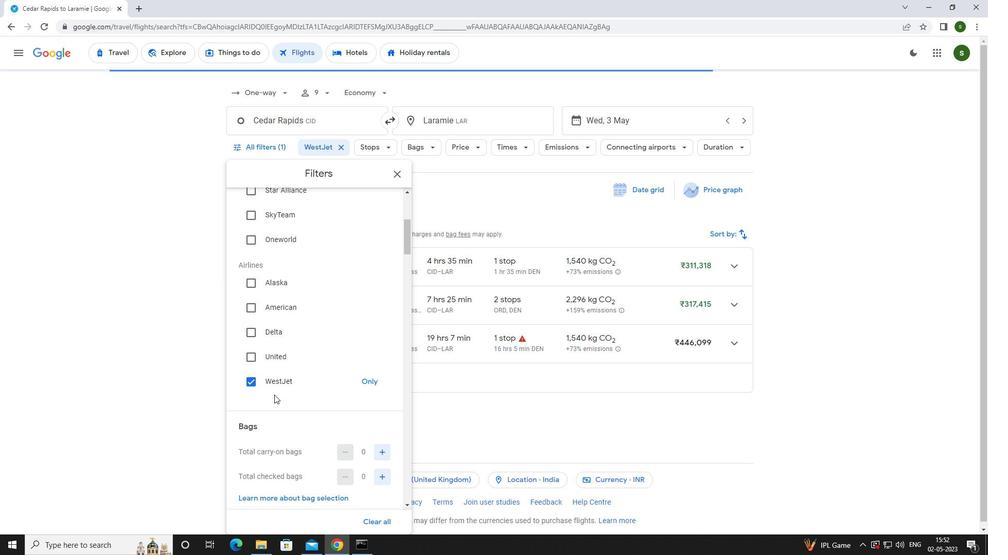 
Action: Mouse moved to (381, 382)
Screenshot: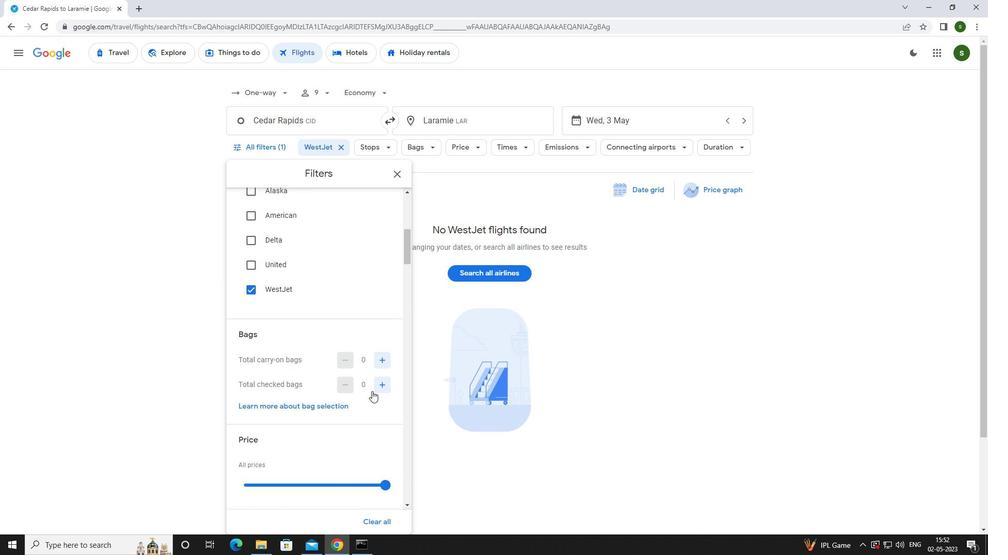 
Action: Mouse pressed left at (381, 382)
Screenshot: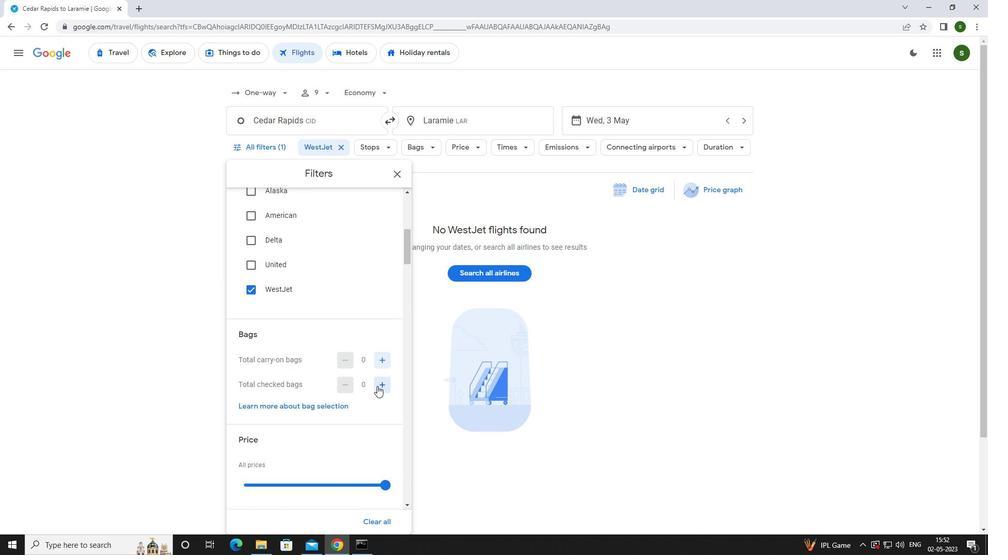 
Action: Mouse pressed left at (381, 382)
Screenshot: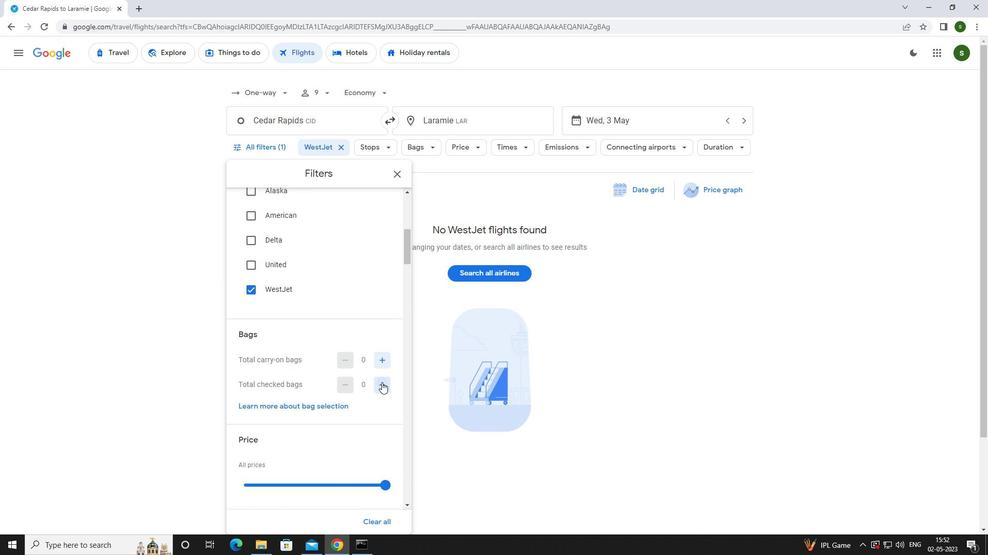 
Action: Mouse pressed left at (381, 382)
Screenshot: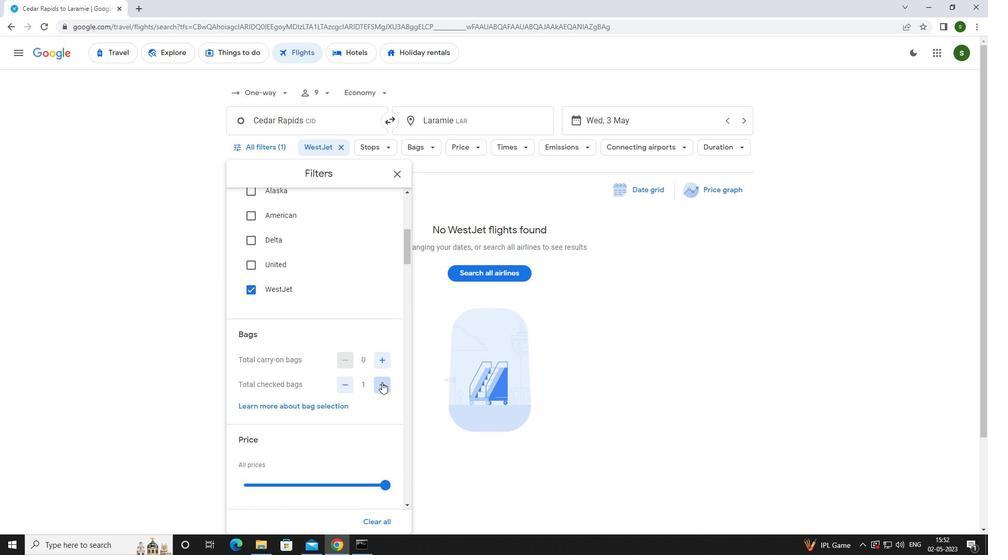 
Action: Mouse pressed left at (381, 382)
Screenshot: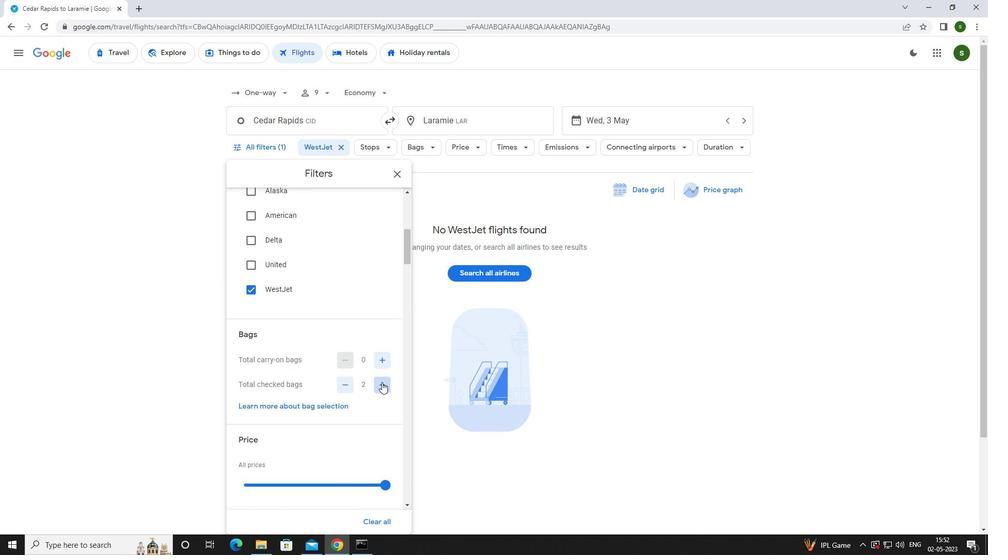 
Action: Mouse pressed left at (381, 382)
Screenshot: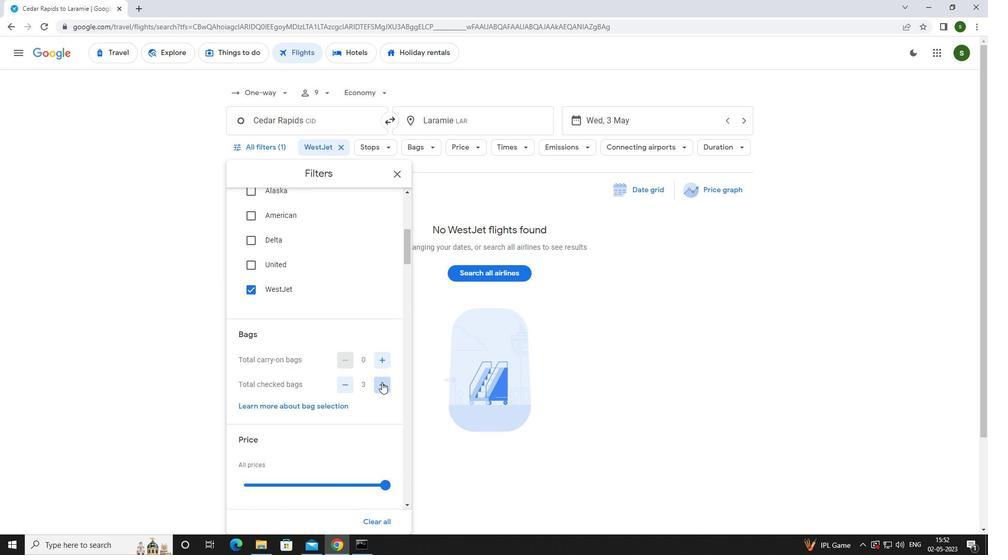 
Action: Mouse moved to (381, 382)
Screenshot: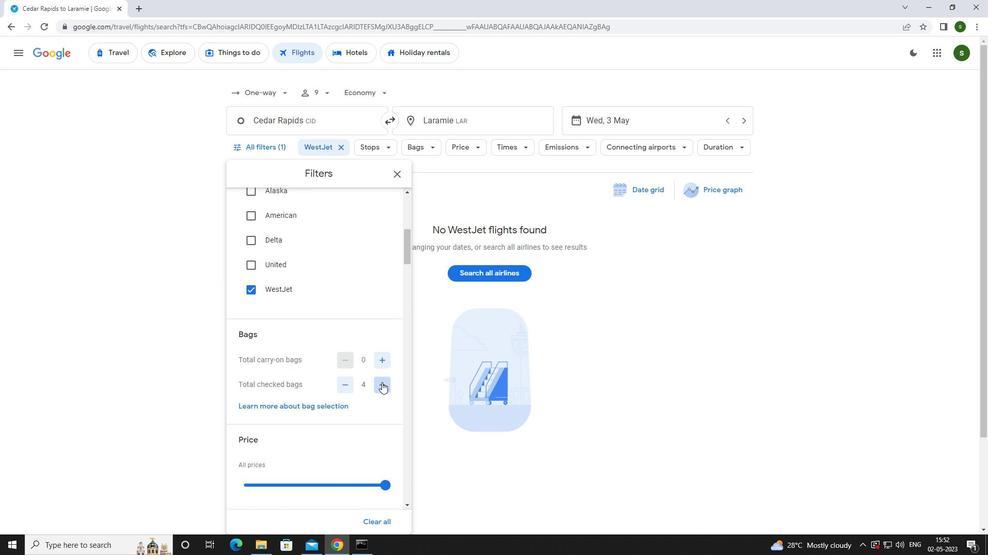 
Action: Mouse pressed left at (381, 382)
Screenshot: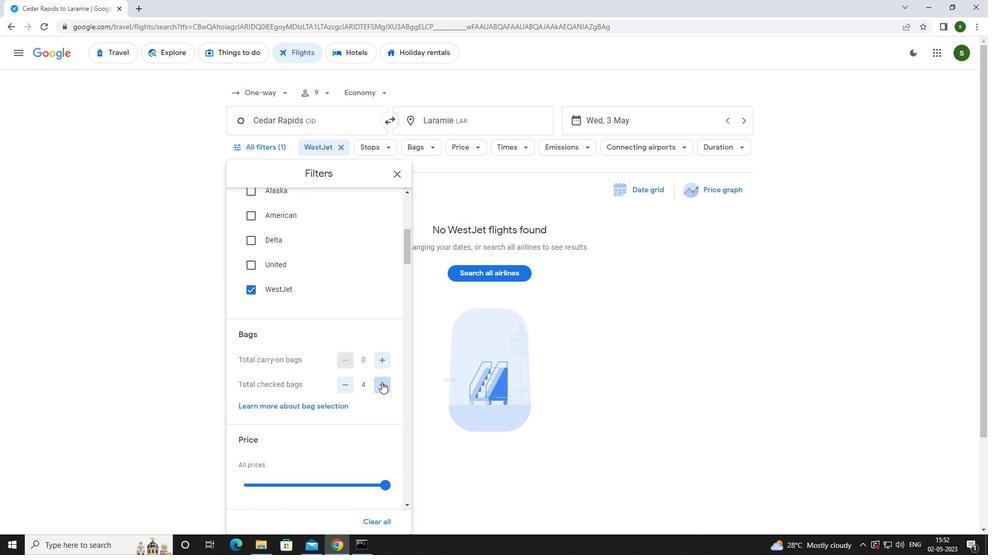 
Action: Mouse moved to (368, 394)
Screenshot: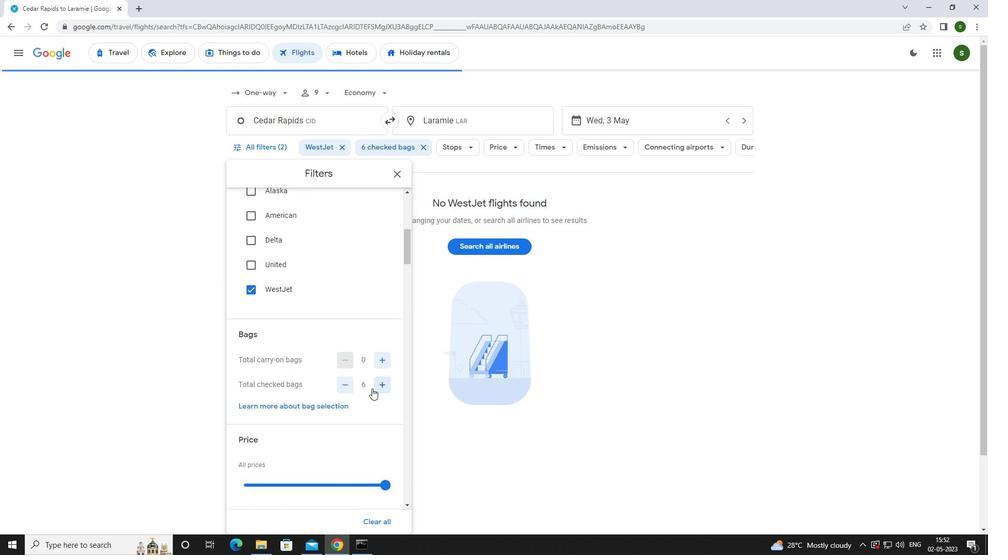 
Action: Mouse scrolled (368, 393) with delta (0, 0)
Screenshot: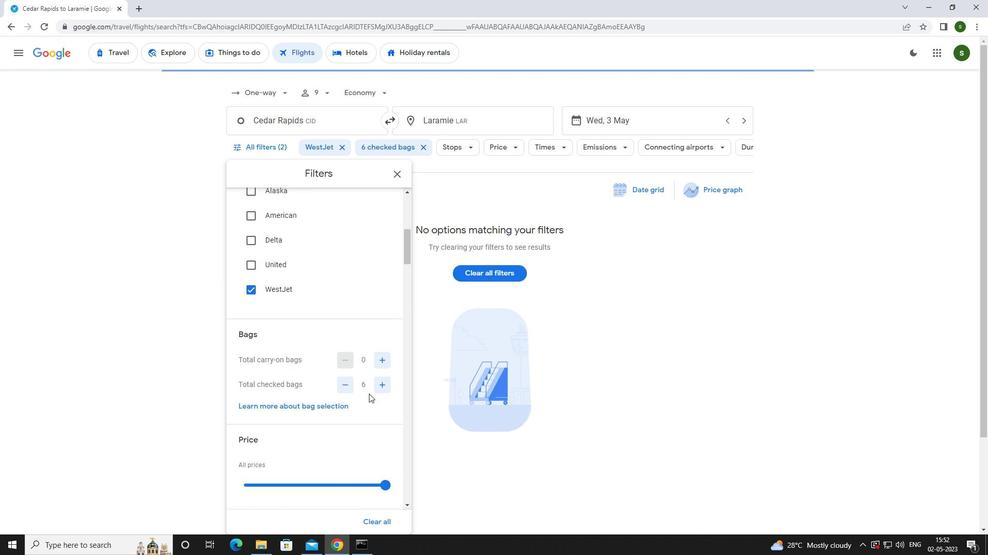 
Action: Mouse scrolled (368, 393) with delta (0, 0)
Screenshot: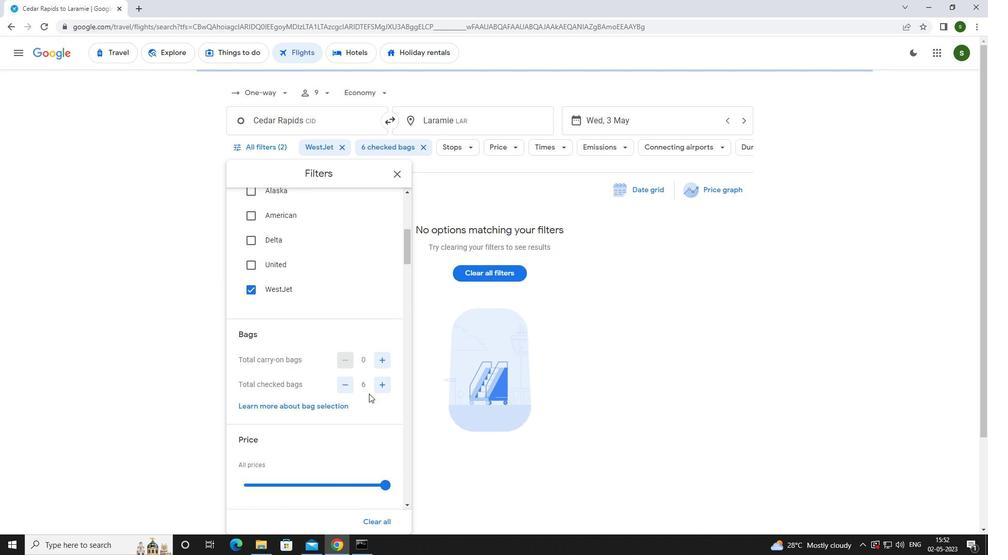 
Action: Mouse moved to (390, 383)
Screenshot: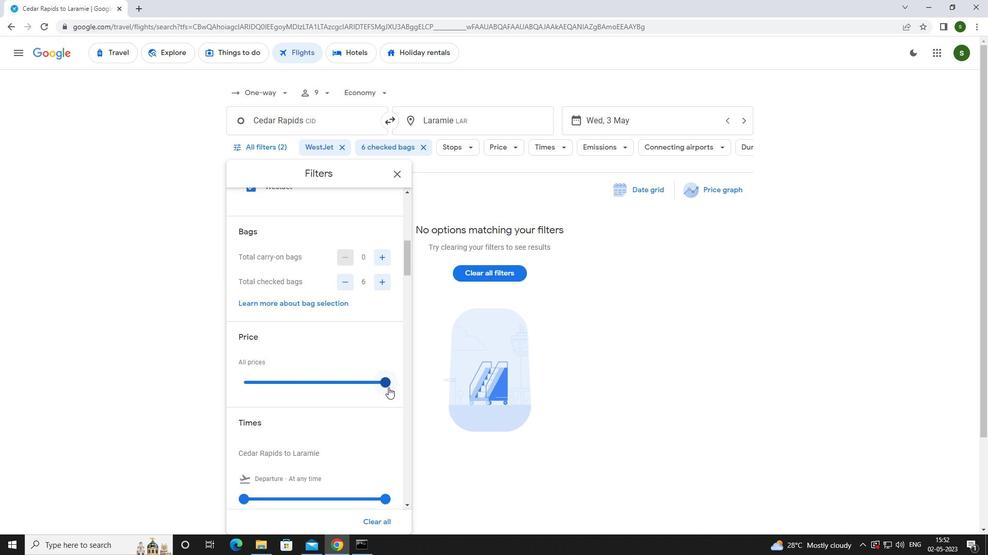 
Action: Mouse pressed left at (390, 383)
Screenshot: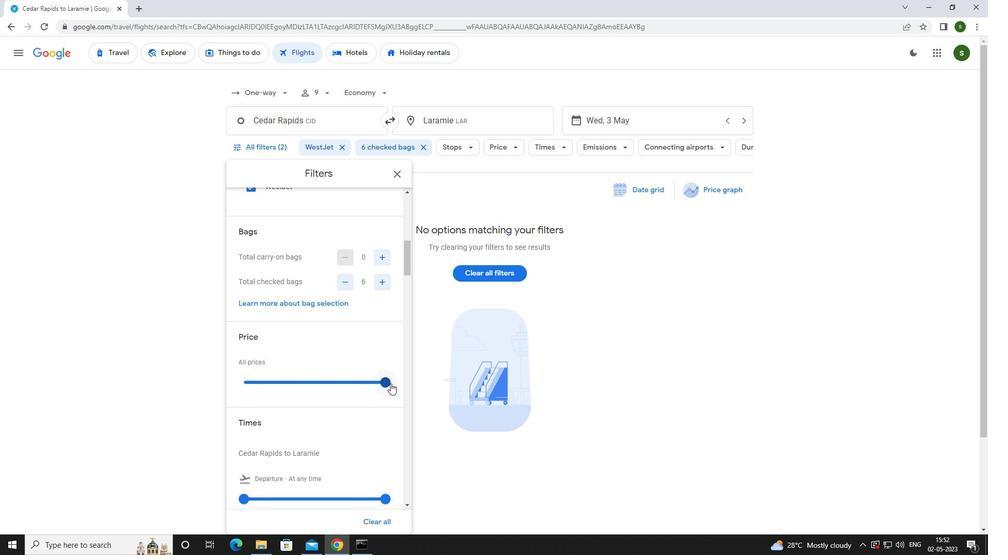 
Action: Mouse moved to (306, 406)
Screenshot: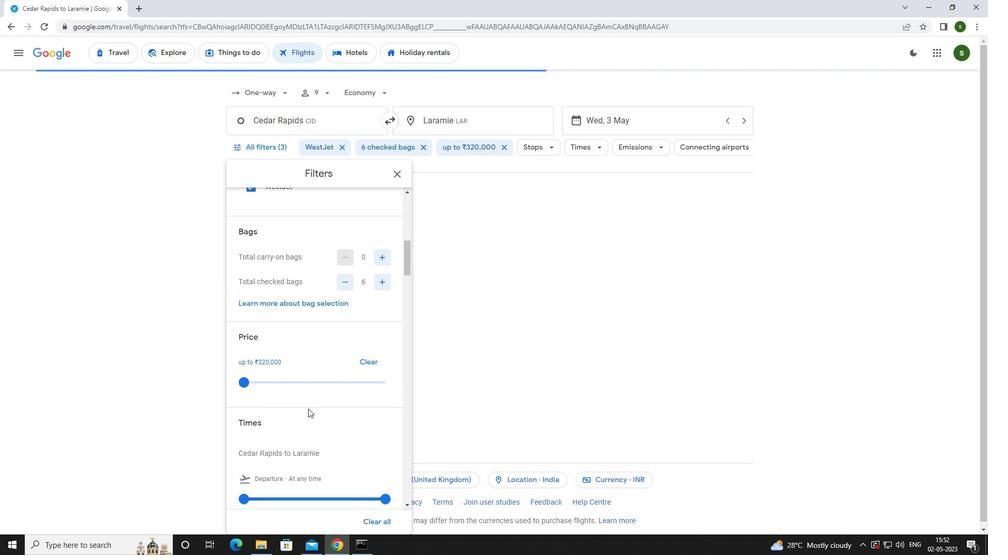 
Action: Mouse scrolled (306, 406) with delta (0, 0)
Screenshot: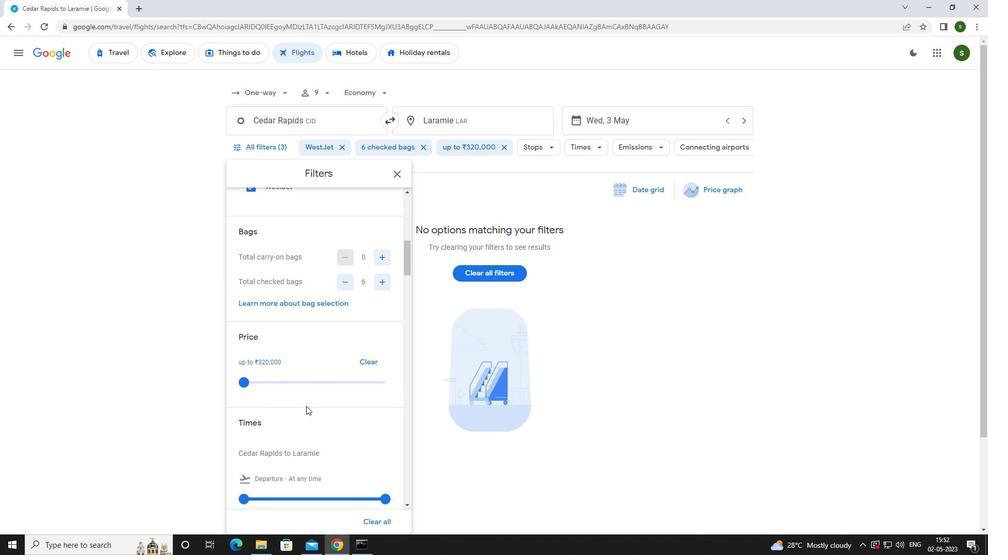 
Action: Mouse moved to (244, 441)
Screenshot: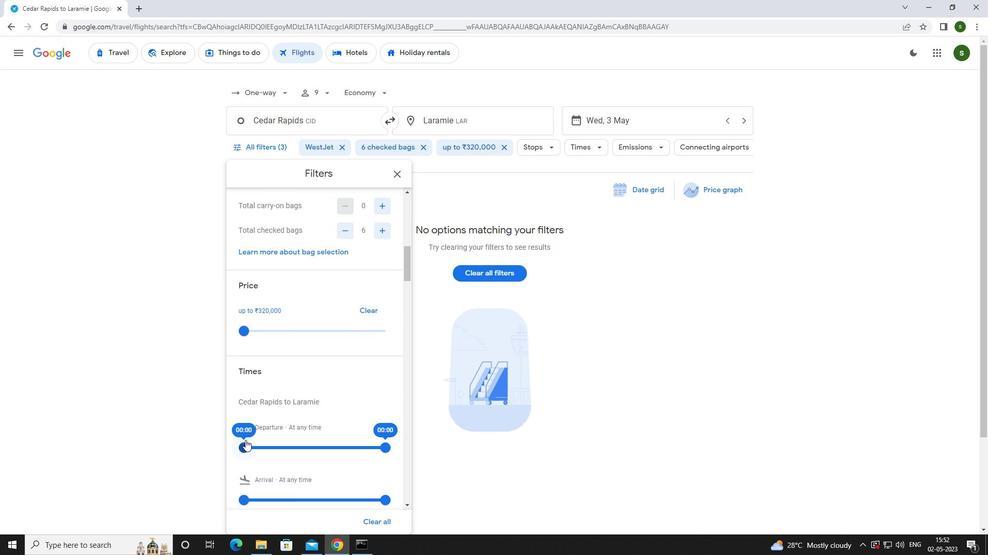 
Action: Mouse pressed left at (244, 441)
Screenshot: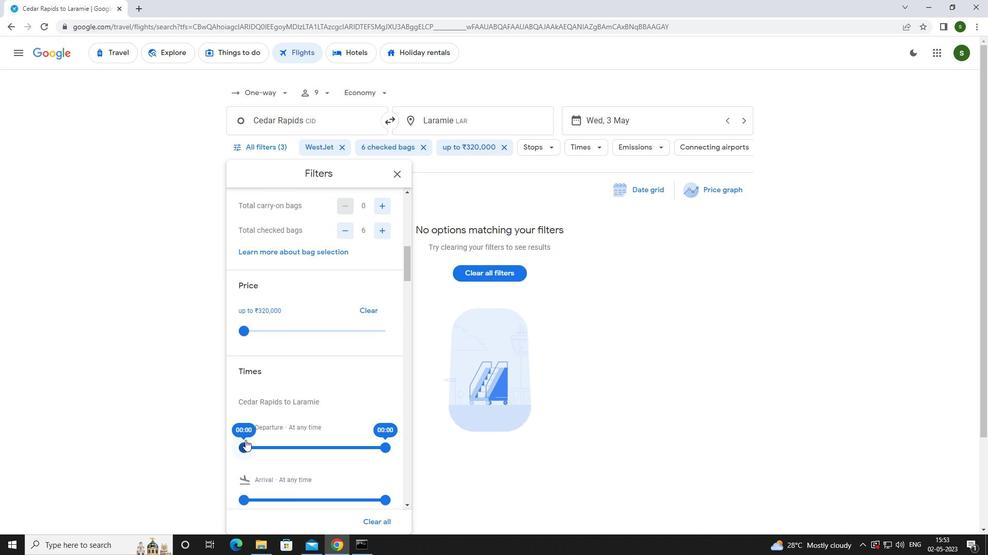 
Action: Mouse moved to (587, 426)
Screenshot: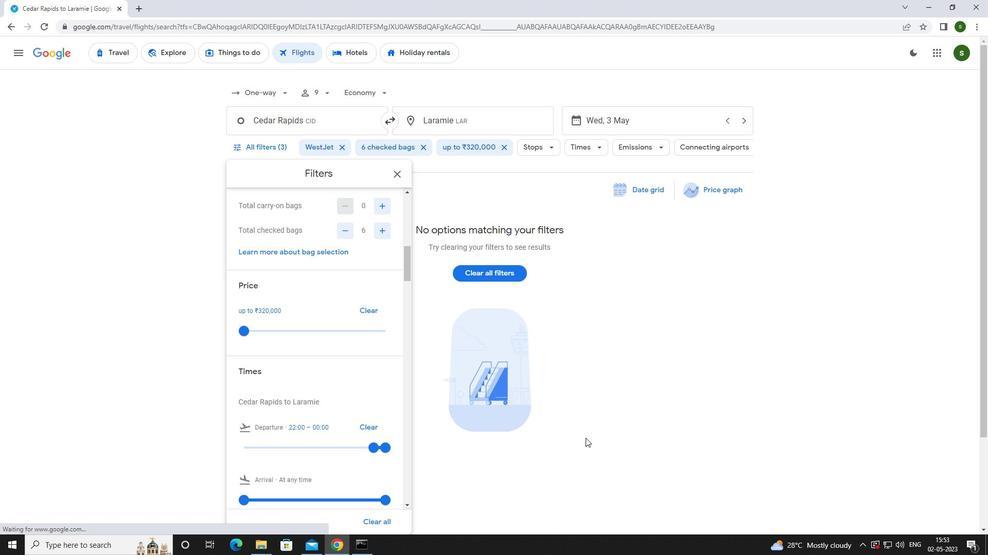 
Action: Mouse pressed left at (587, 426)
Screenshot: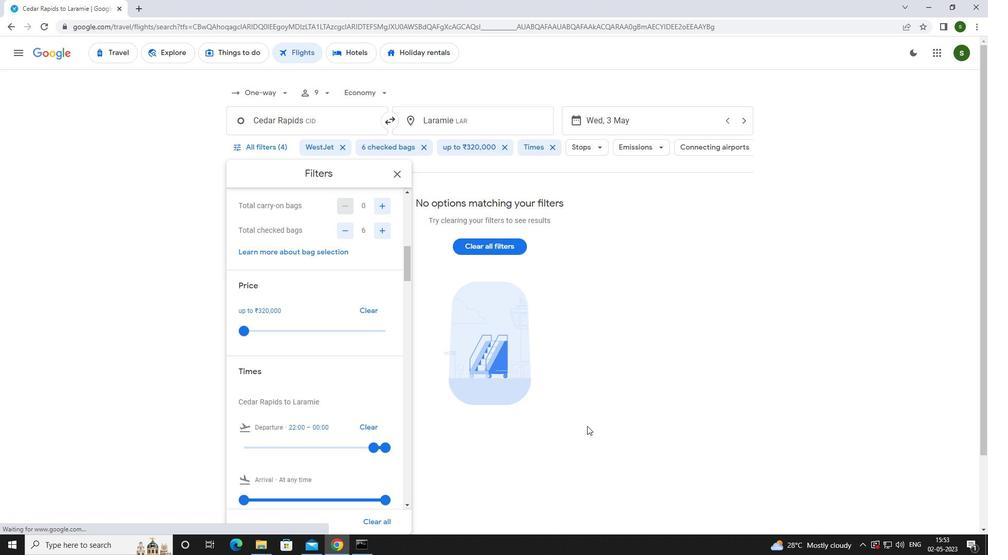 
